 Task: Add parteek.ku2001@gmail.com as Team Member of Scrum Project Project0000000084 in Jira. Add vinnyoffice2@gmail.com as Team Member of Scrum Project Project0000000084 in Jira. Assign mailaustralia7@gmail.com as Project Lead of Scrum Project Project0000000083 in Jira. Assign parteek.ku2001@gmail.com as Project Lead of Scrum Project Project0000000084 in Jira. Create Issue Issue0000000411 in Backlog  in Scrum Project Project0000000083 in Jira
Action: Mouse moved to (232, 67)
Screenshot: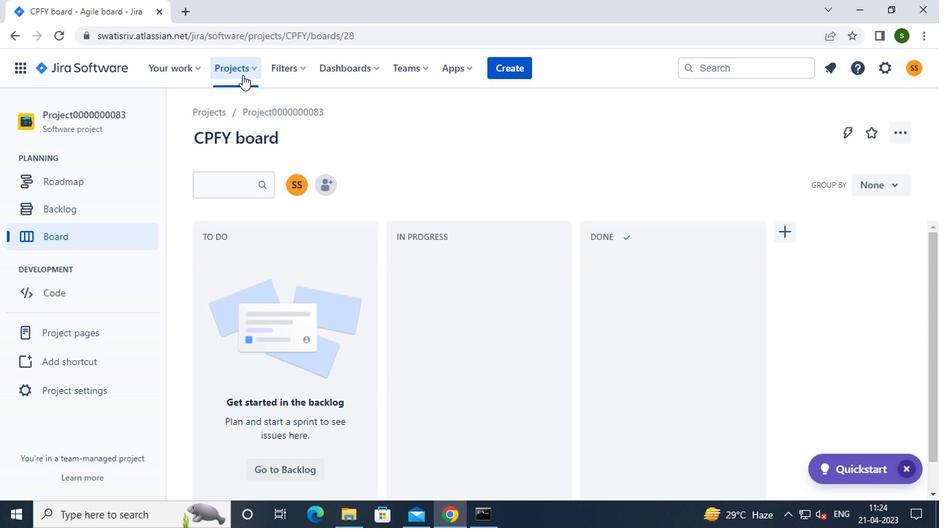 
Action: Mouse pressed left at (232, 67)
Screenshot: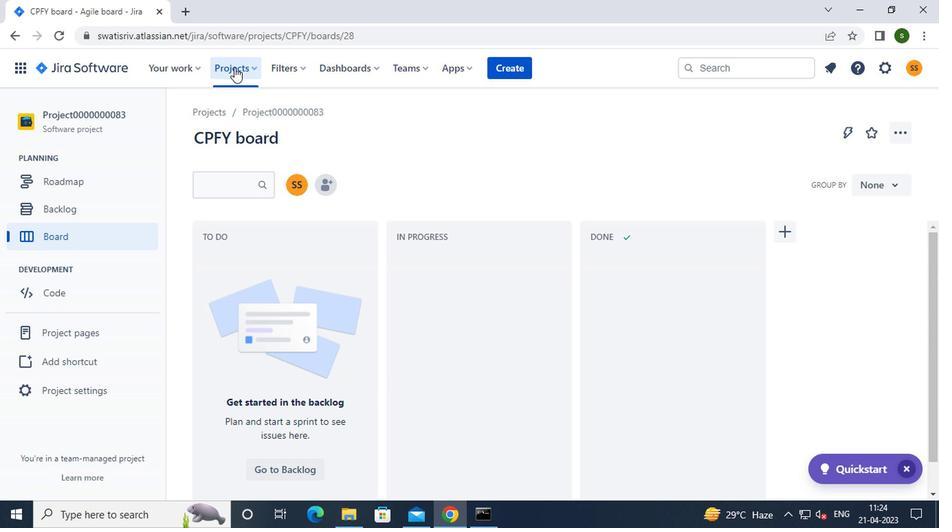 
Action: Mouse moved to (299, 170)
Screenshot: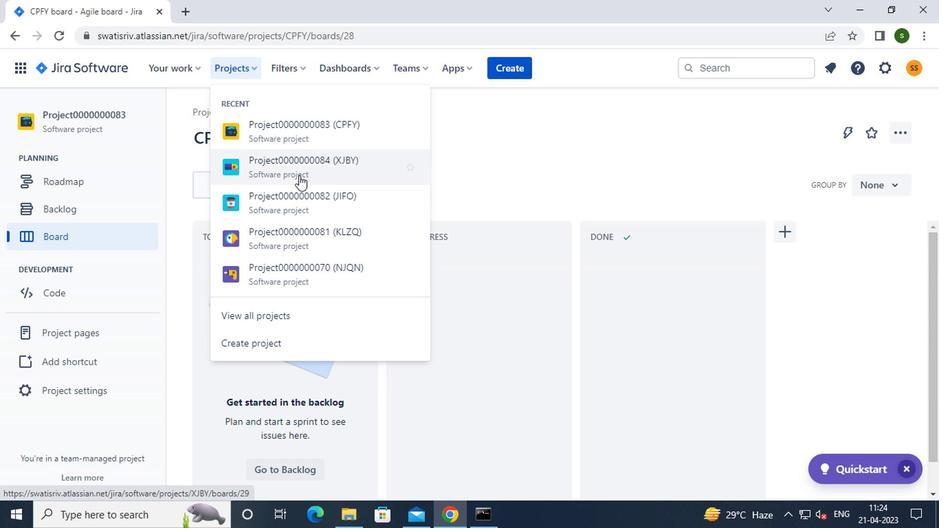 
Action: Mouse pressed left at (299, 170)
Screenshot: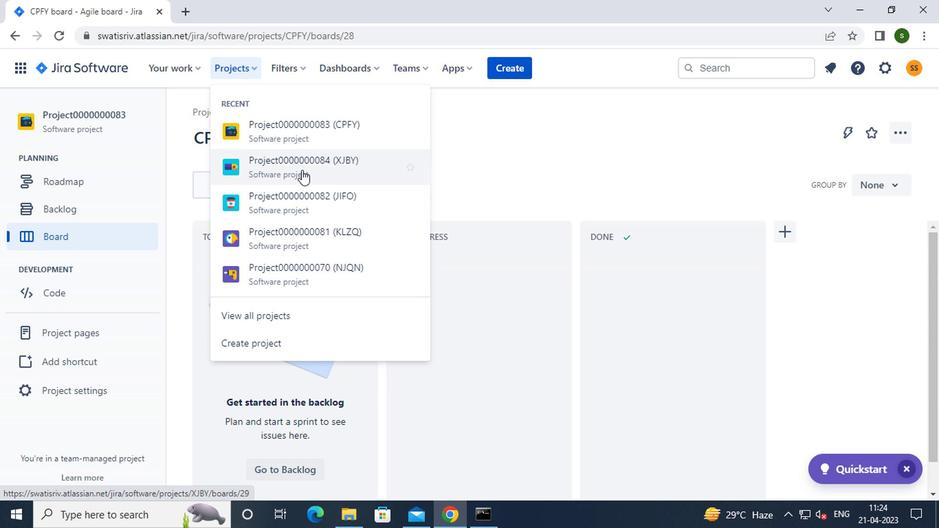 
Action: Mouse moved to (325, 182)
Screenshot: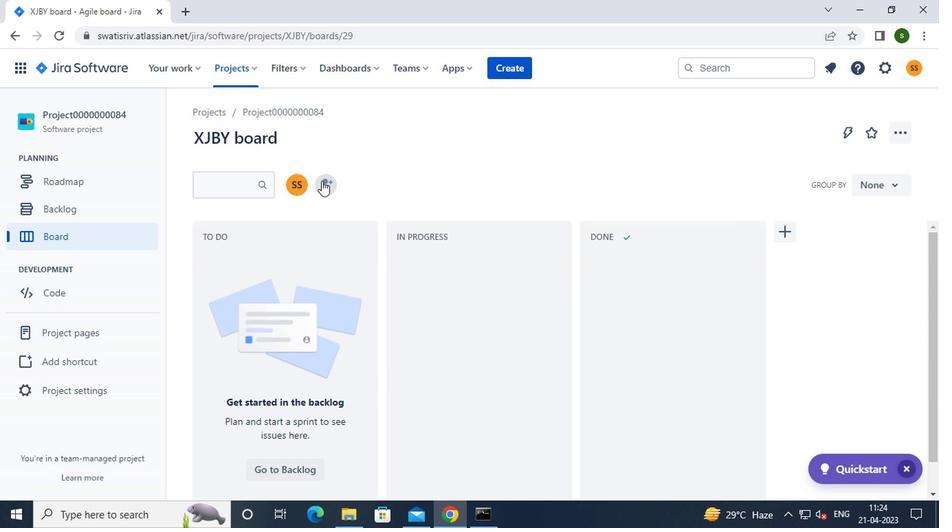 
Action: Mouse pressed left at (325, 182)
Screenshot: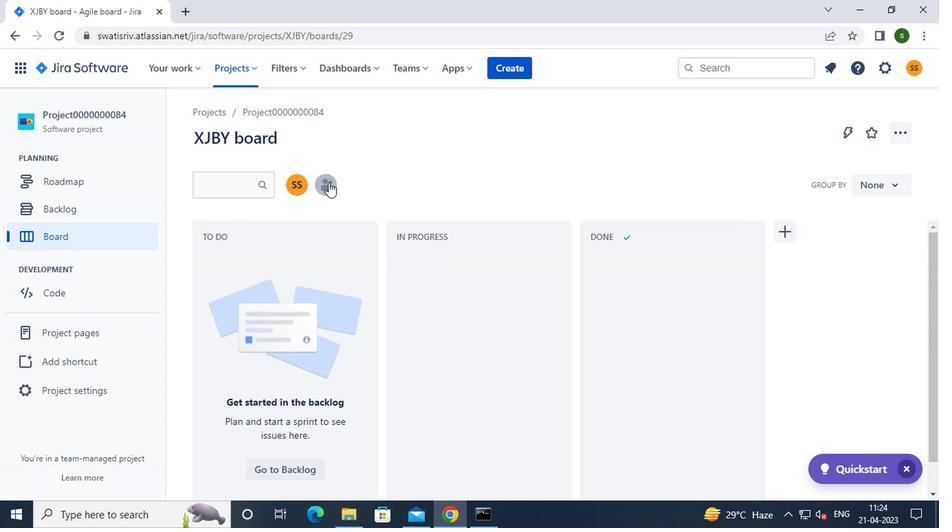 
Action: Mouse moved to (388, 161)
Screenshot: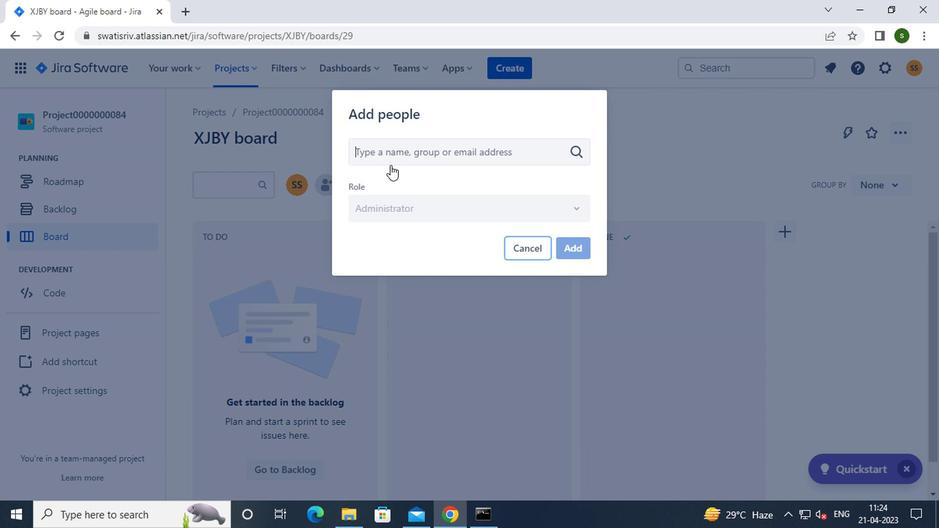 
Action: Key pressed p
Screenshot: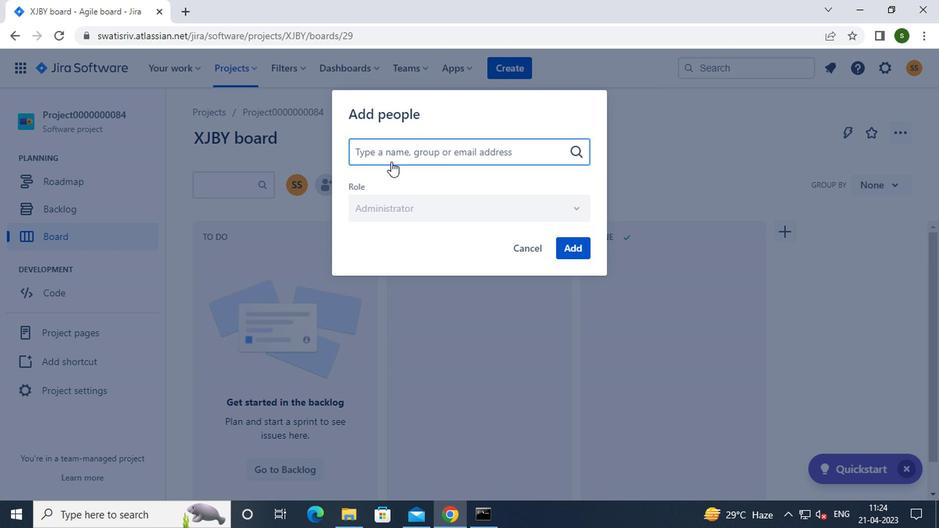 
Action: Mouse moved to (407, 189)
Screenshot: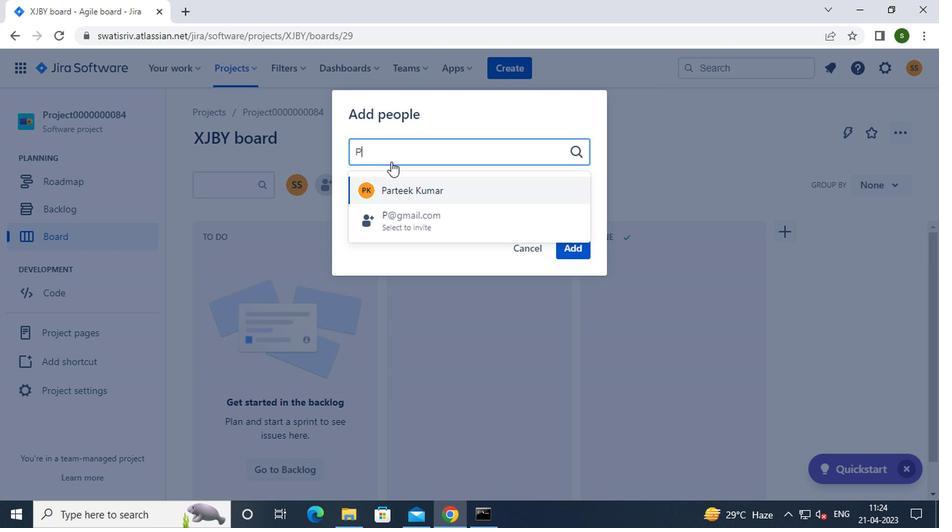 
Action: Mouse pressed left at (407, 189)
Screenshot: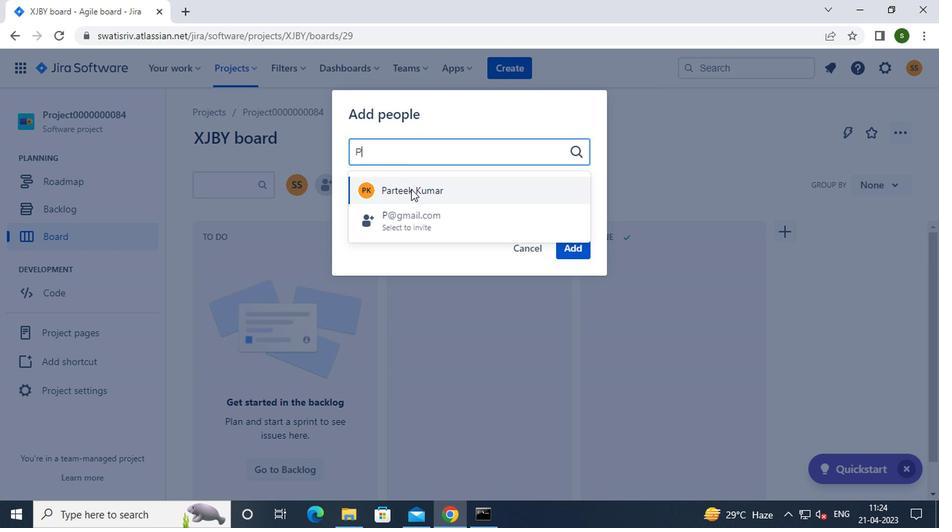 
Action: Mouse moved to (571, 249)
Screenshot: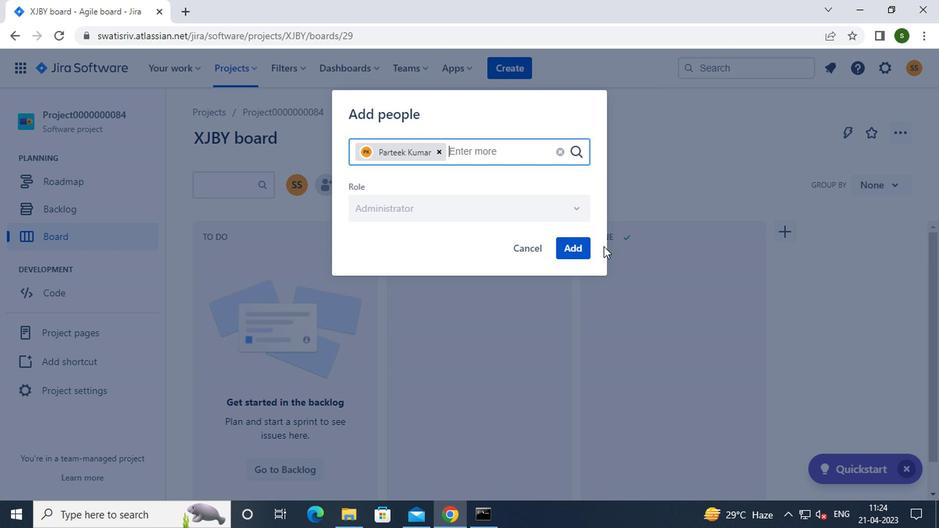 
Action: Mouse pressed left at (571, 249)
Screenshot: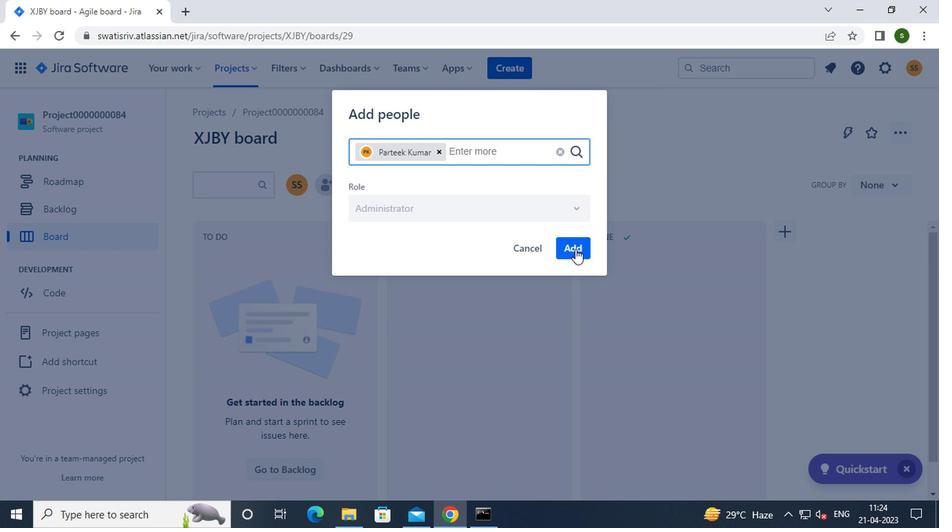 
Action: Mouse moved to (321, 177)
Screenshot: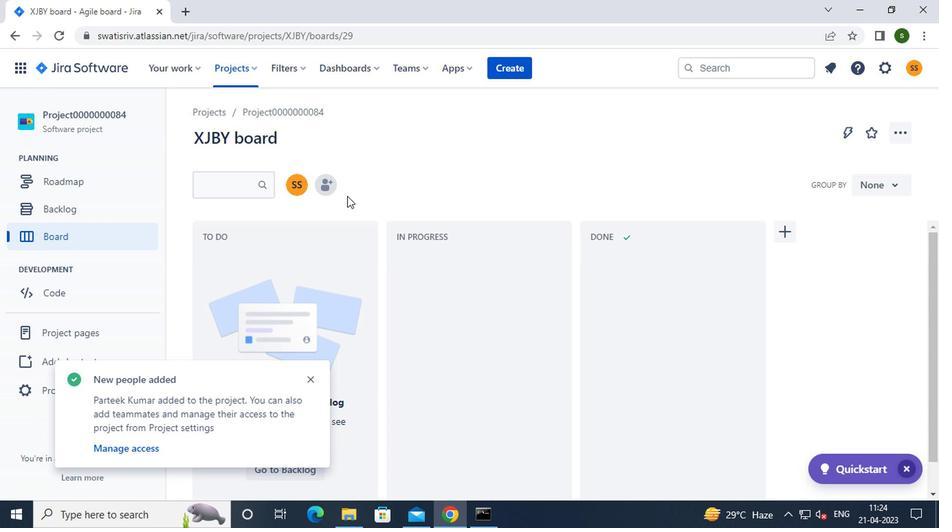 
Action: Mouse pressed left at (321, 177)
Screenshot: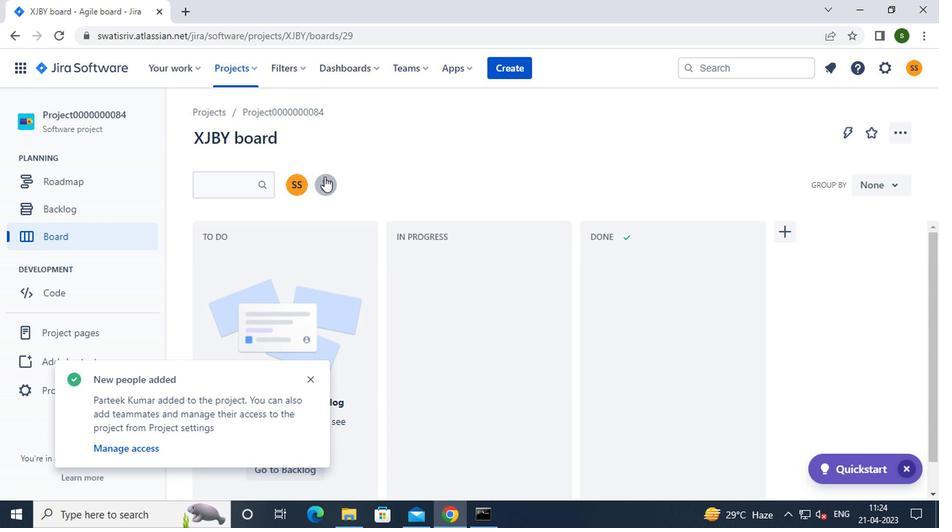 
Action: Mouse moved to (424, 156)
Screenshot: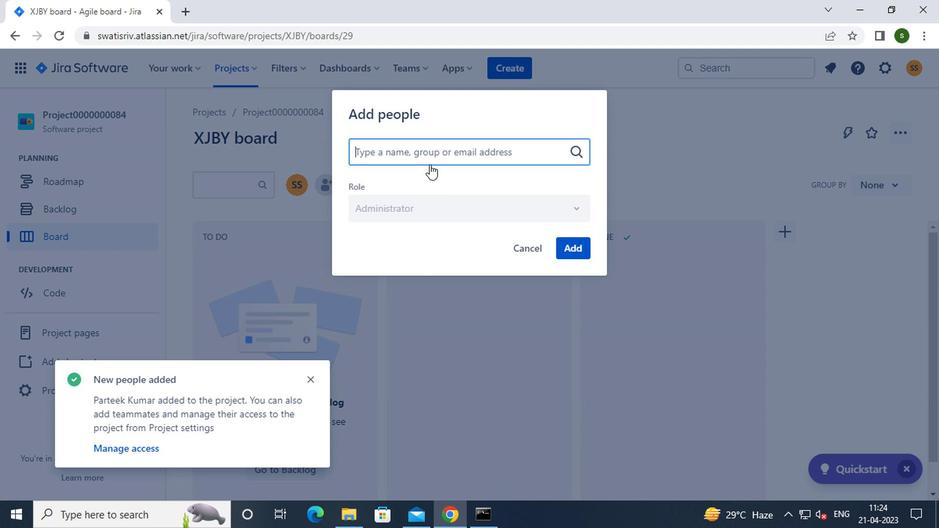 
Action: Key pressed v
Screenshot: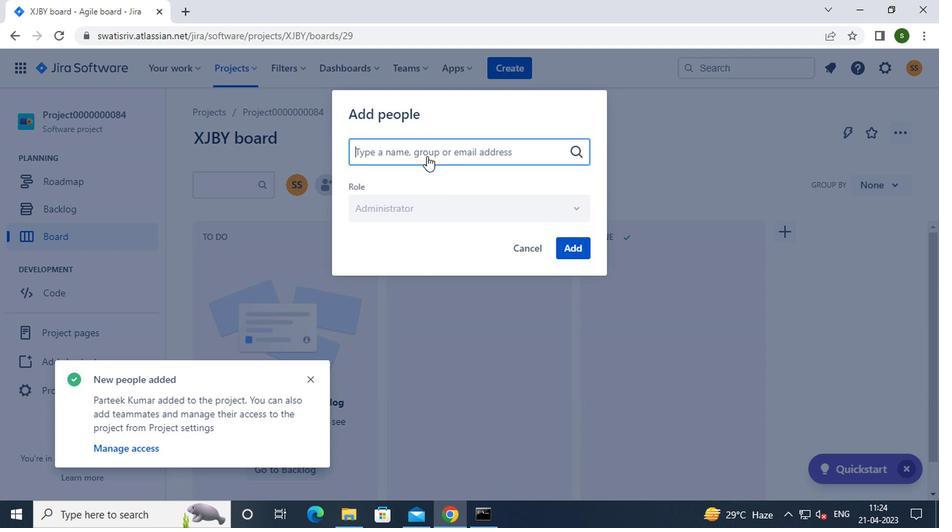
Action: Mouse moved to (429, 247)
Screenshot: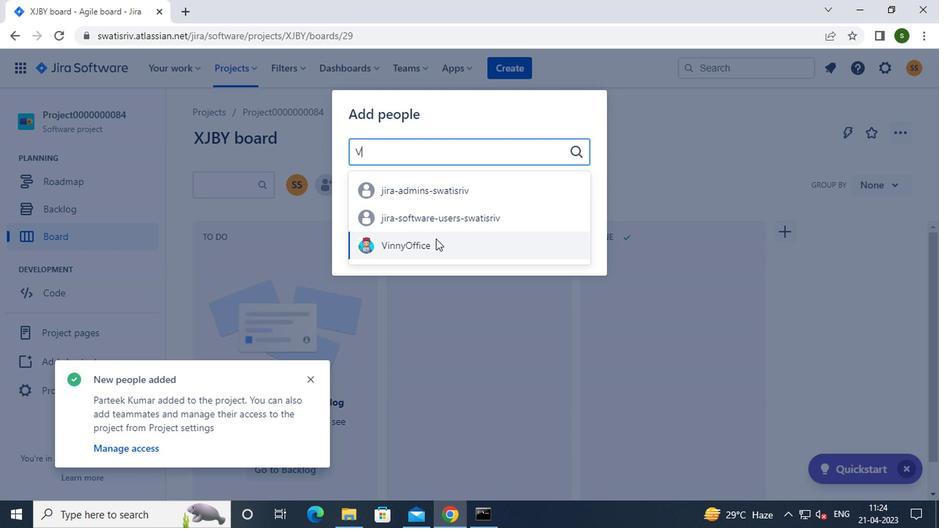 
Action: Mouse pressed left at (429, 247)
Screenshot: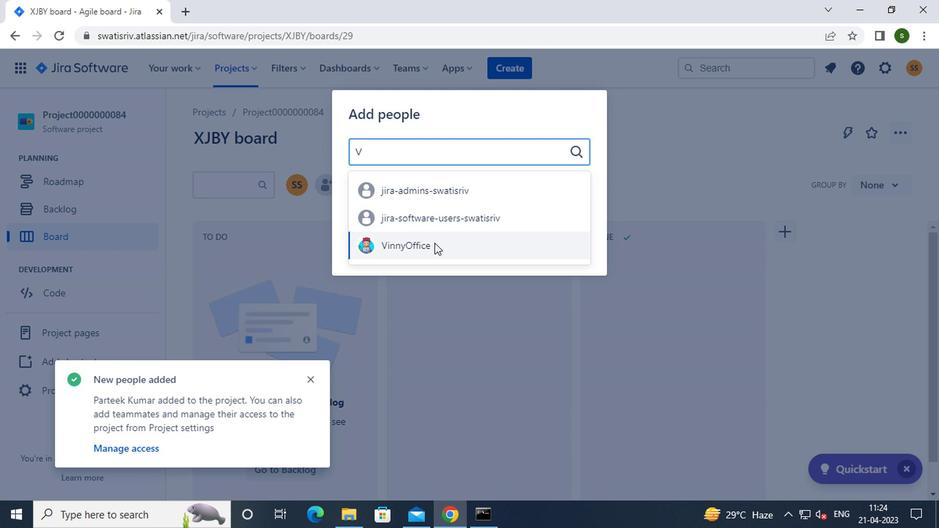 
Action: Mouse moved to (573, 252)
Screenshot: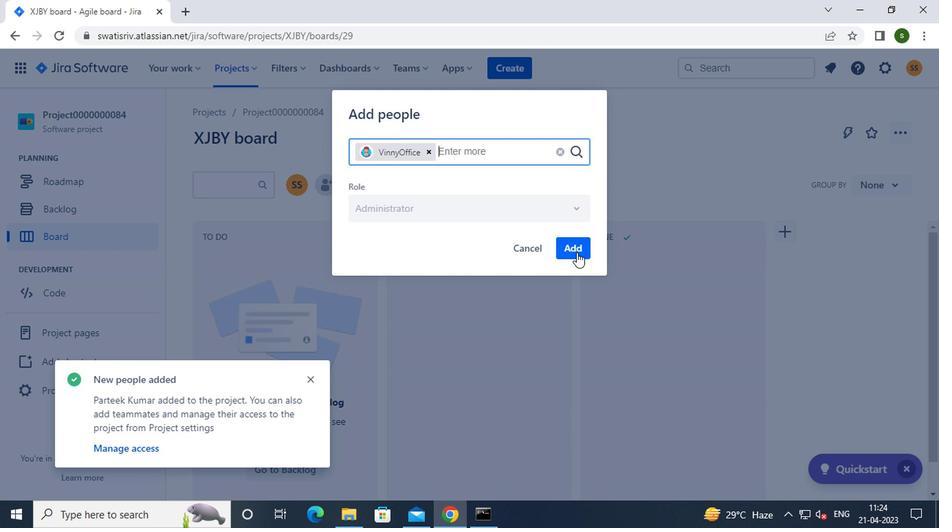 
Action: Mouse pressed left at (573, 252)
Screenshot: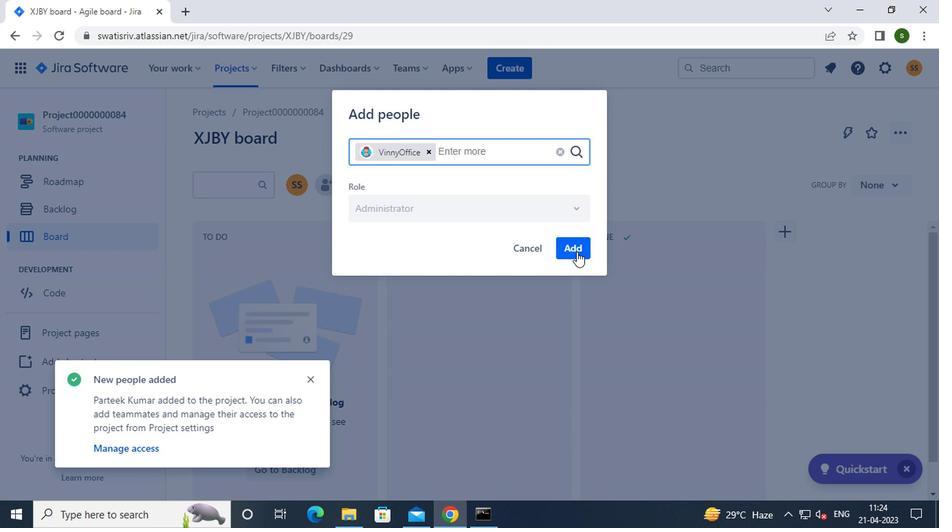 
Action: Mouse moved to (235, 66)
Screenshot: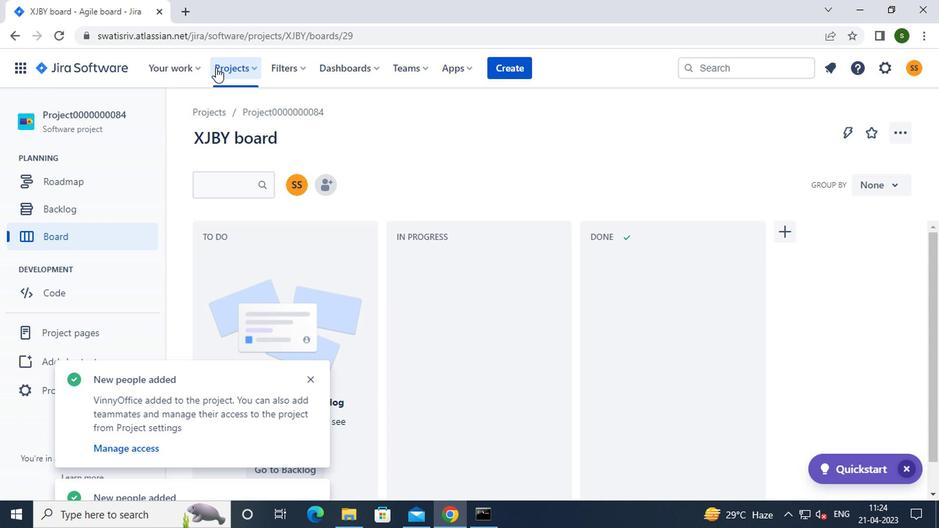 
Action: Mouse pressed left at (235, 66)
Screenshot: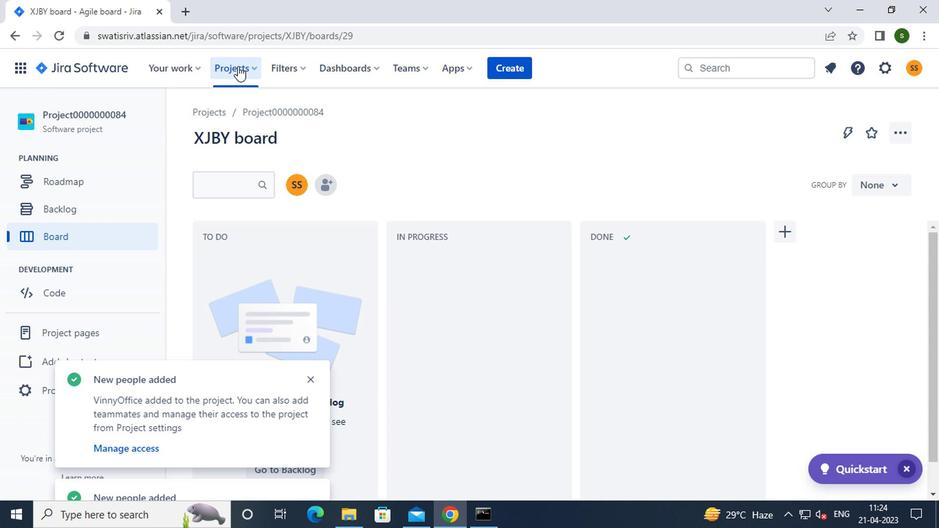 
Action: Mouse moved to (292, 155)
Screenshot: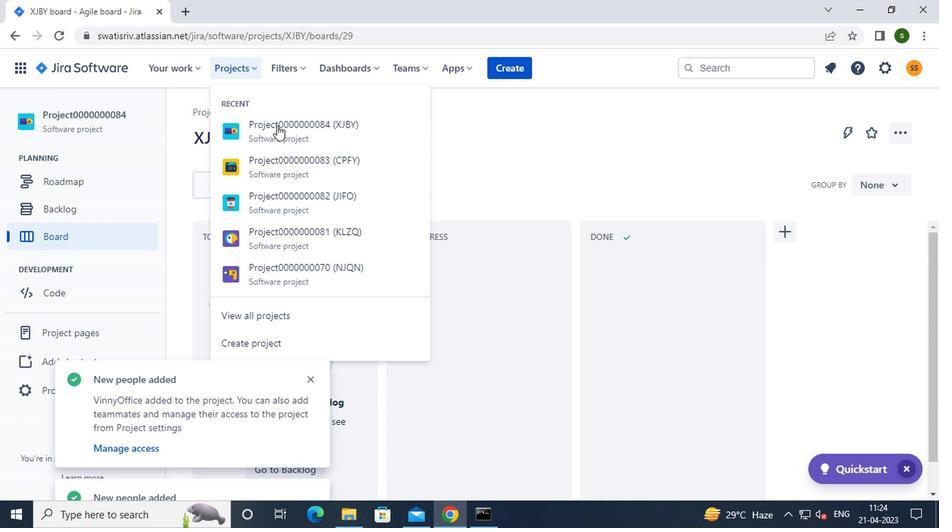 
Action: Mouse pressed left at (292, 155)
Screenshot: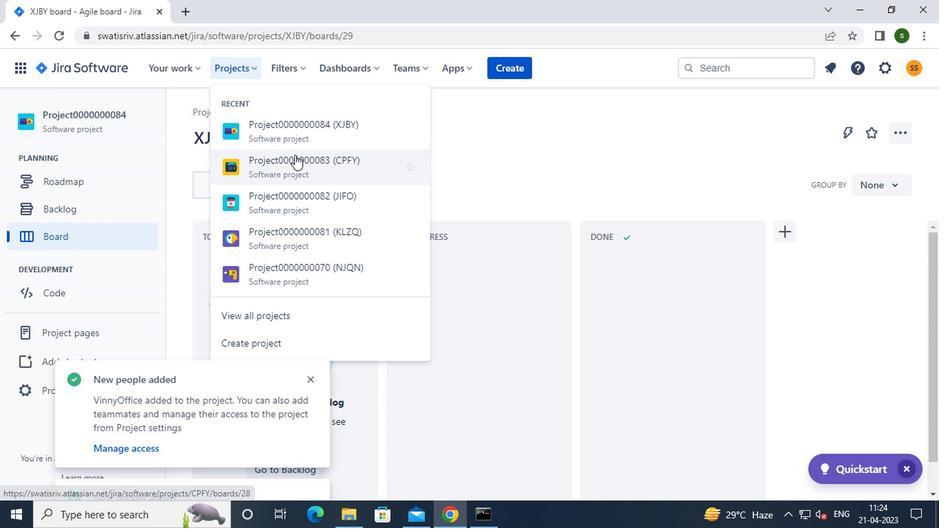 
Action: Mouse moved to (307, 376)
Screenshot: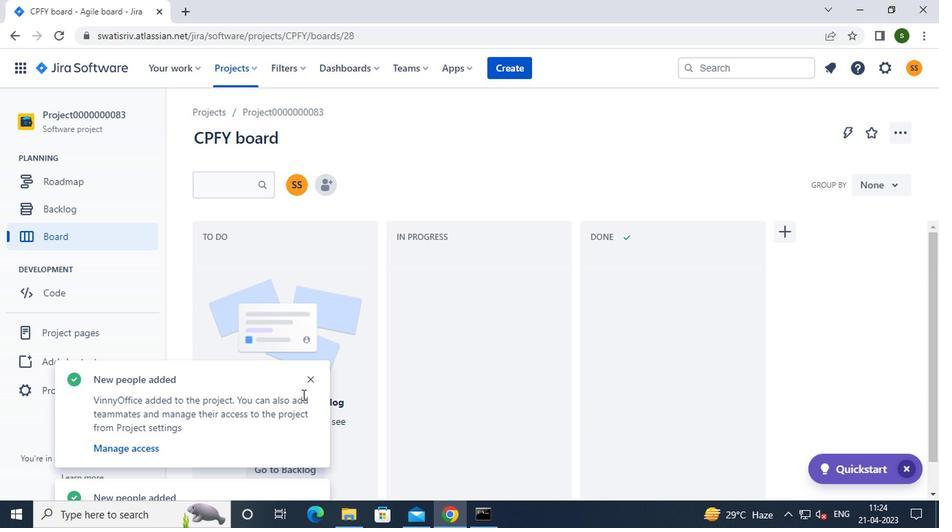 
Action: Mouse pressed left at (307, 376)
Screenshot: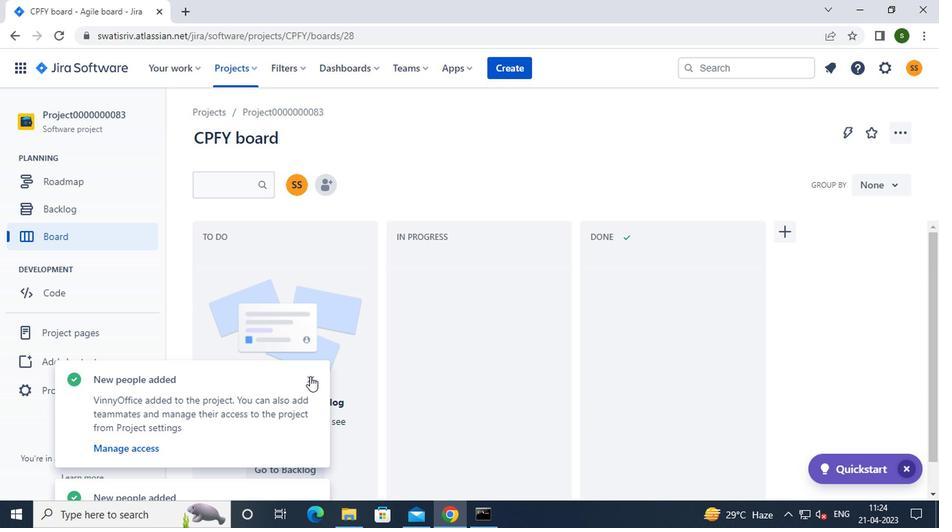 
Action: Mouse pressed left at (307, 376)
Screenshot: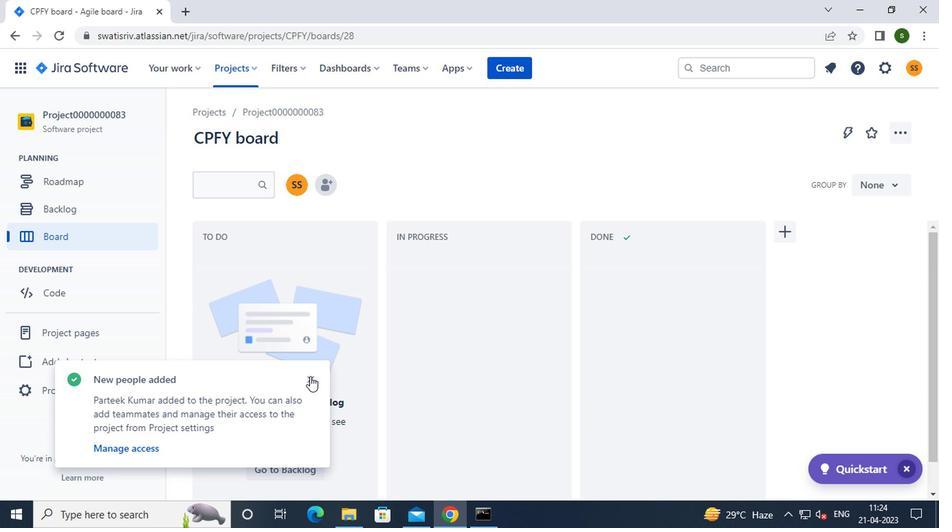 
Action: Mouse moved to (100, 387)
Screenshot: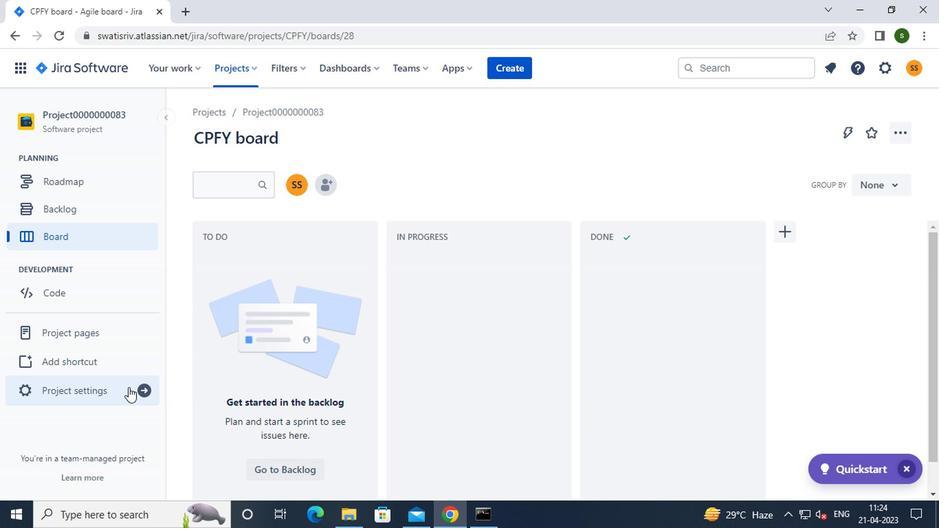 
Action: Mouse pressed left at (100, 387)
Screenshot: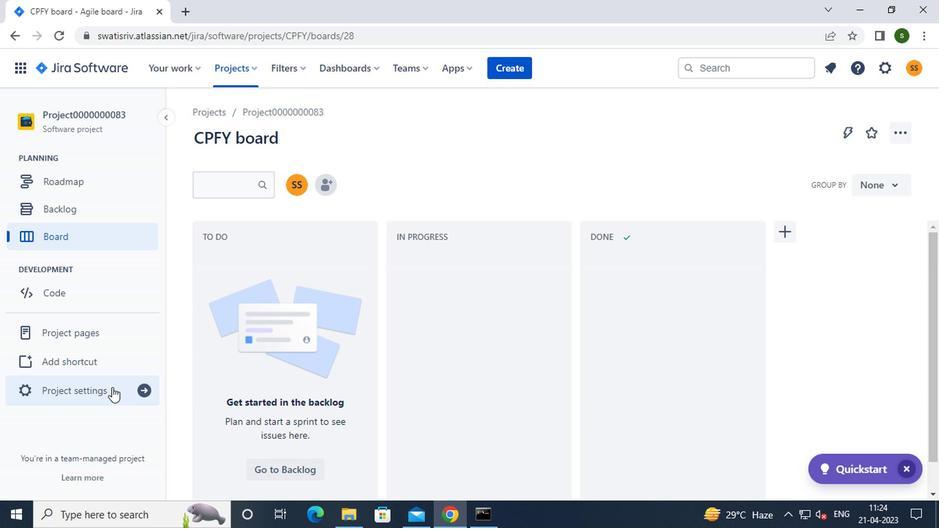 
Action: Mouse moved to (403, 389)
Screenshot: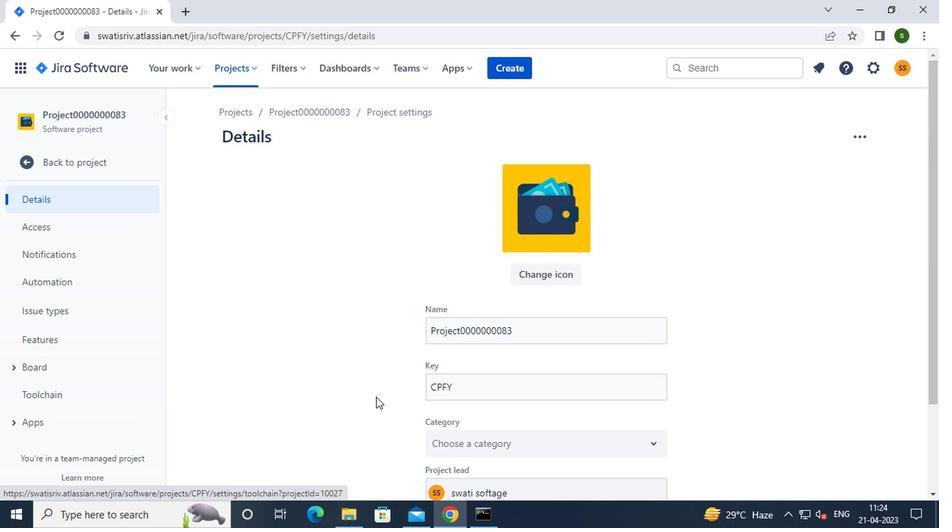 
Action: Mouse scrolled (403, 388) with delta (0, 0)
Screenshot: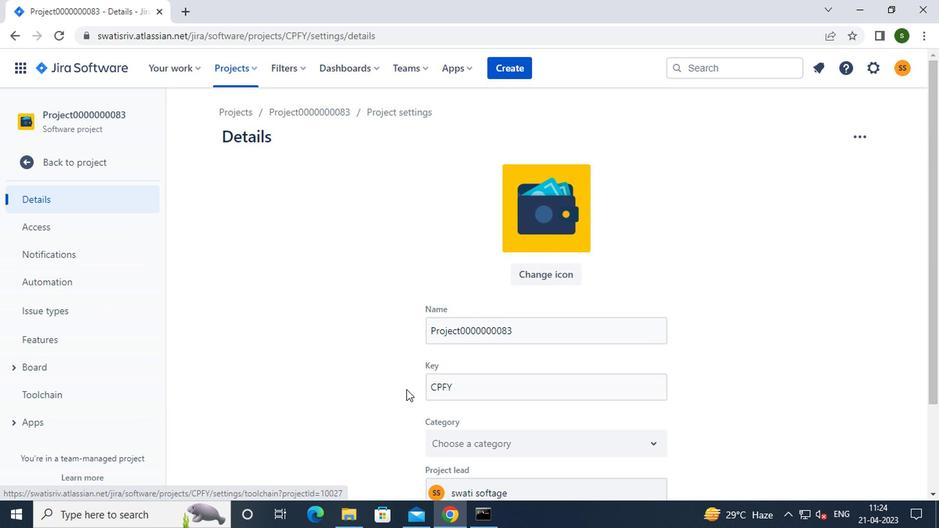 
Action: Mouse scrolled (403, 388) with delta (0, 0)
Screenshot: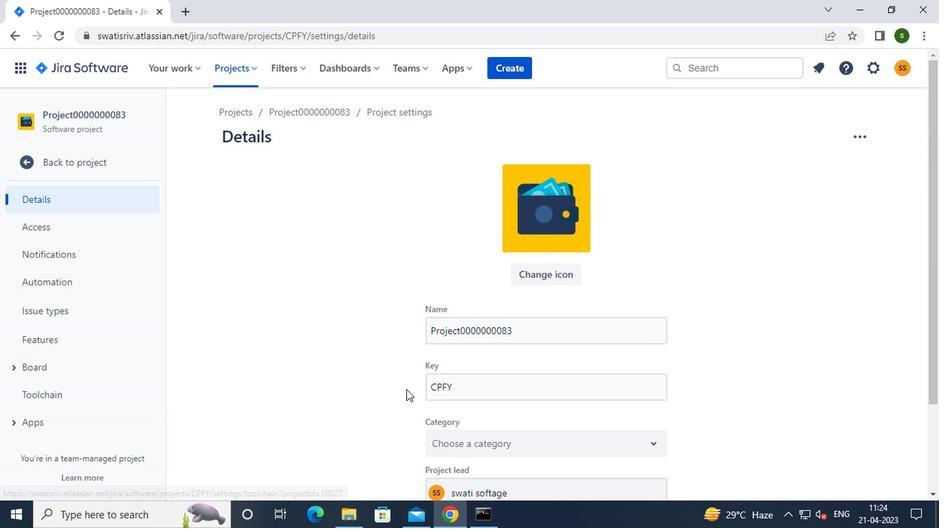 
Action: Mouse moved to (533, 383)
Screenshot: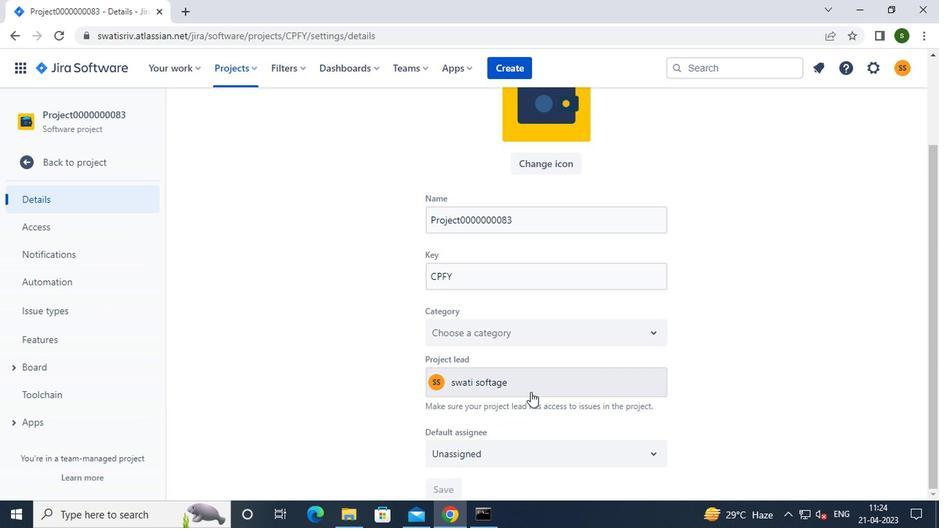 
Action: Mouse pressed left at (533, 383)
Screenshot: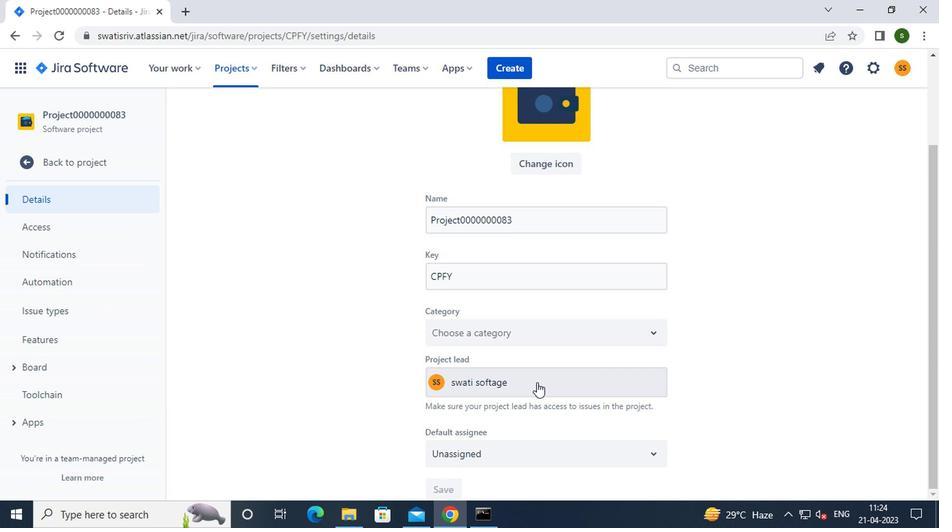 
Action: Mouse moved to (503, 215)
Screenshot: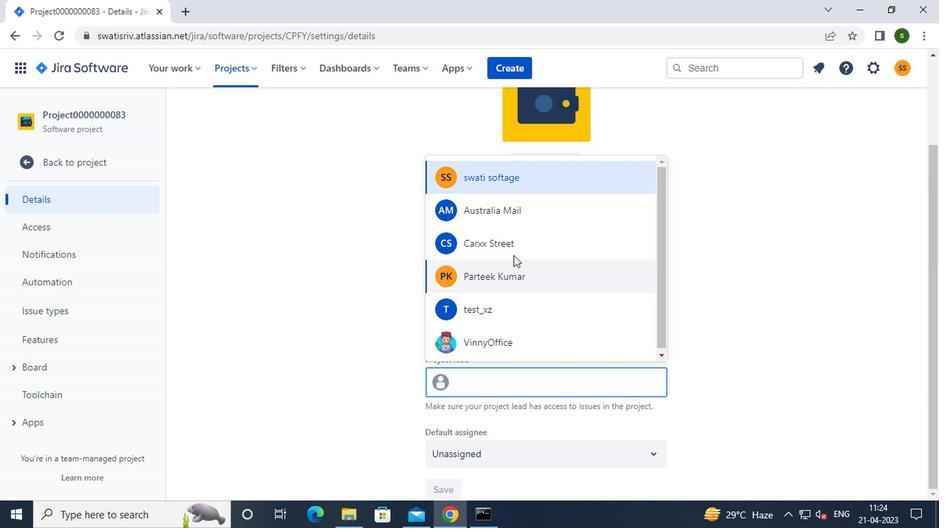 
Action: Mouse pressed left at (503, 215)
Screenshot: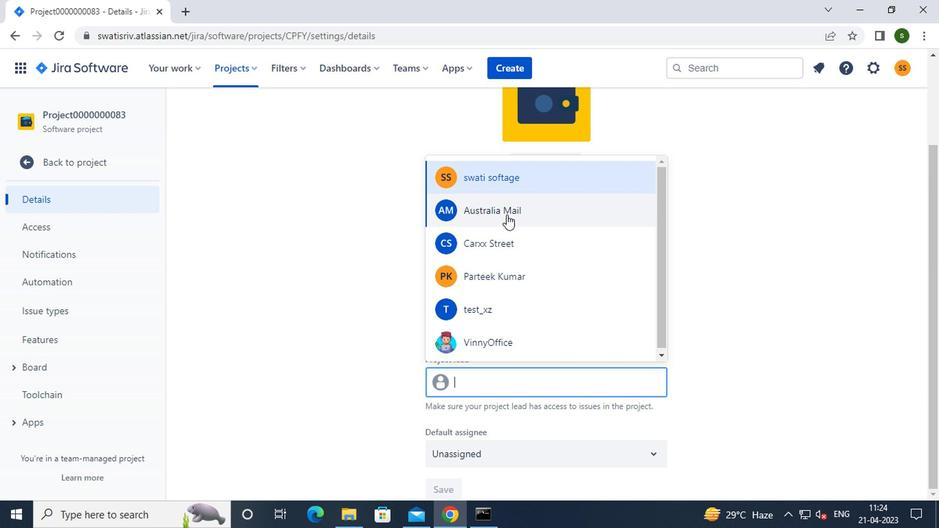 
Action: Mouse moved to (492, 344)
Screenshot: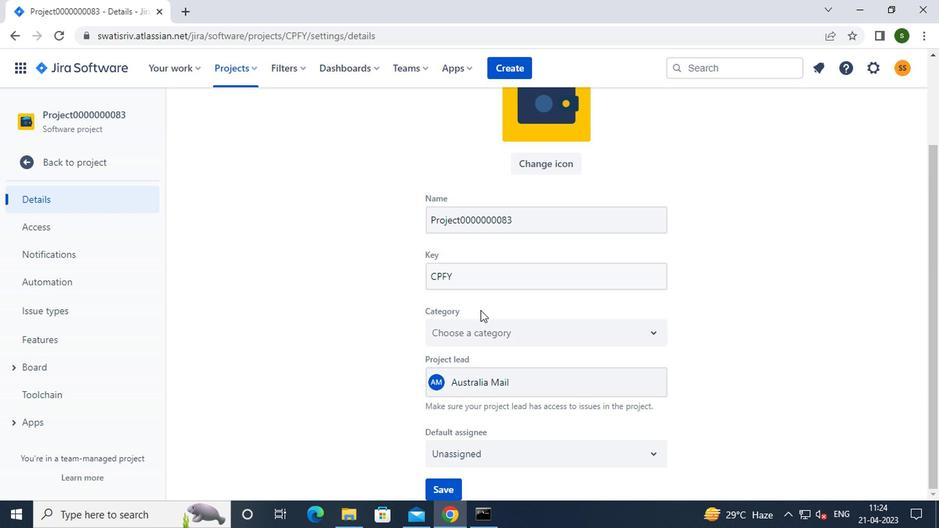 
Action: Mouse scrolled (492, 343) with delta (0, 0)
Screenshot: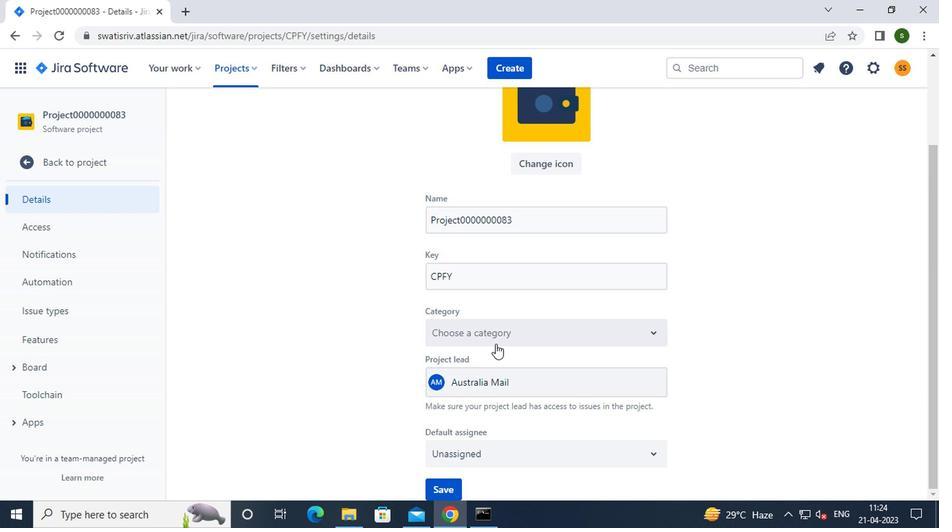 
Action: Mouse scrolled (492, 343) with delta (0, 0)
Screenshot: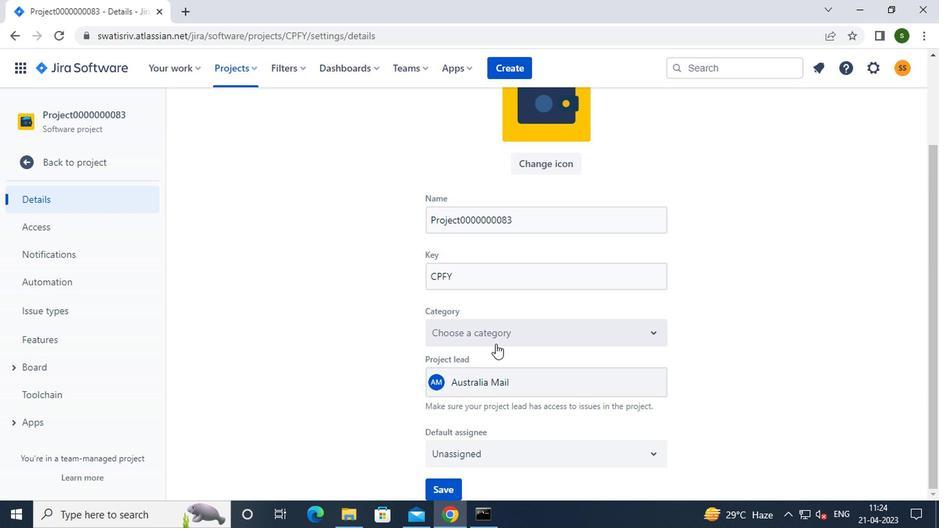 
Action: Mouse moved to (440, 481)
Screenshot: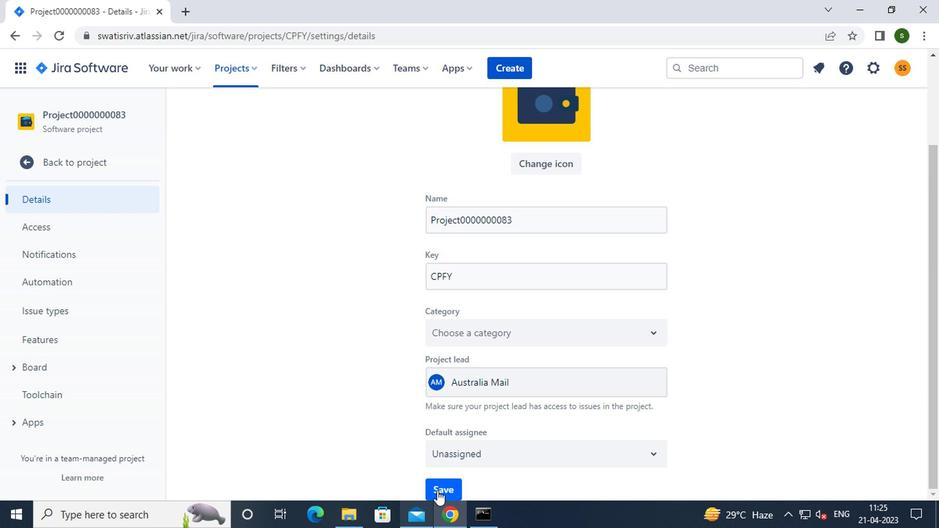 
Action: Mouse pressed left at (440, 481)
Screenshot: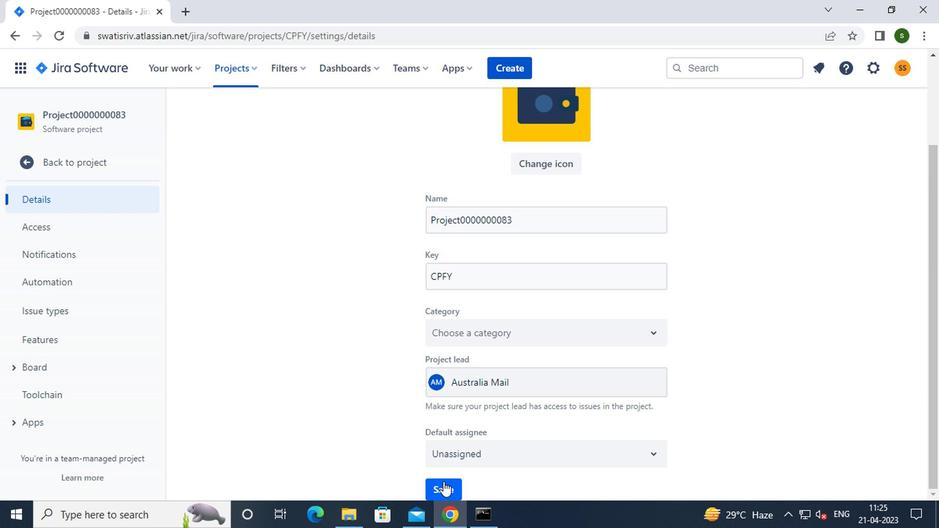 
Action: Mouse moved to (250, 73)
Screenshot: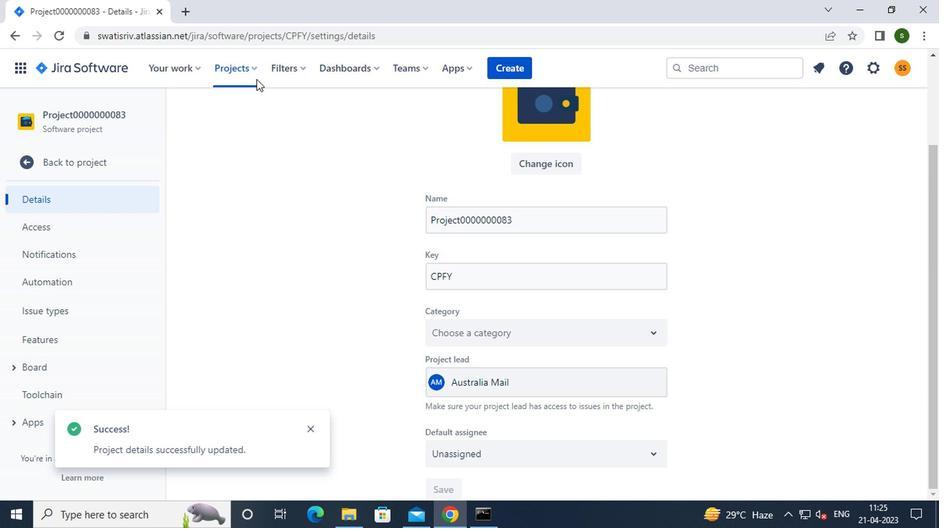 
Action: Mouse pressed left at (250, 73)
Screenshot: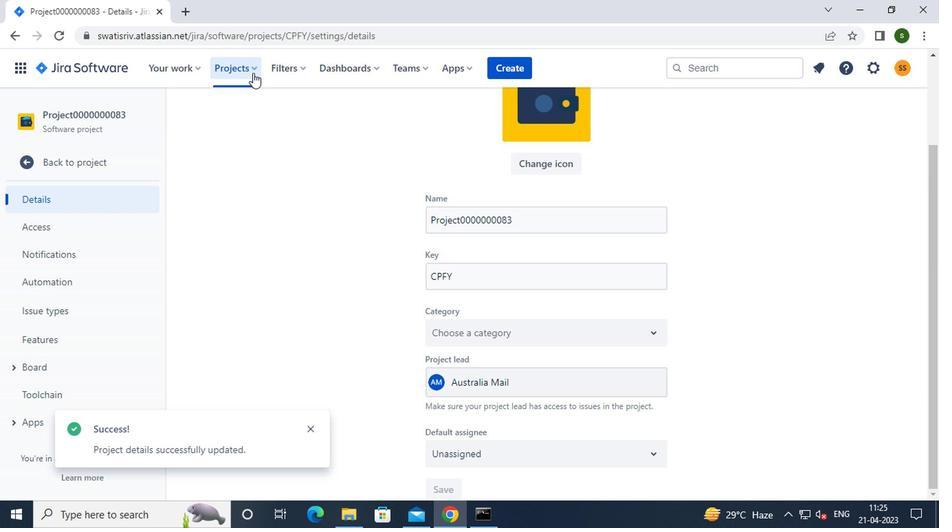 
Action: Mouse moved to (297, 166)
Screenshot: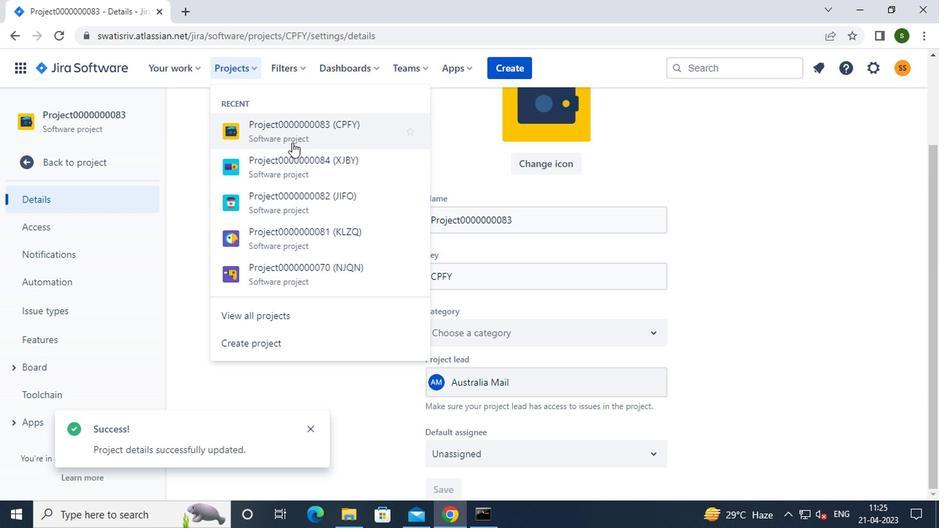 
Action: Mouse pressed left at (297, 166)
Screenshot: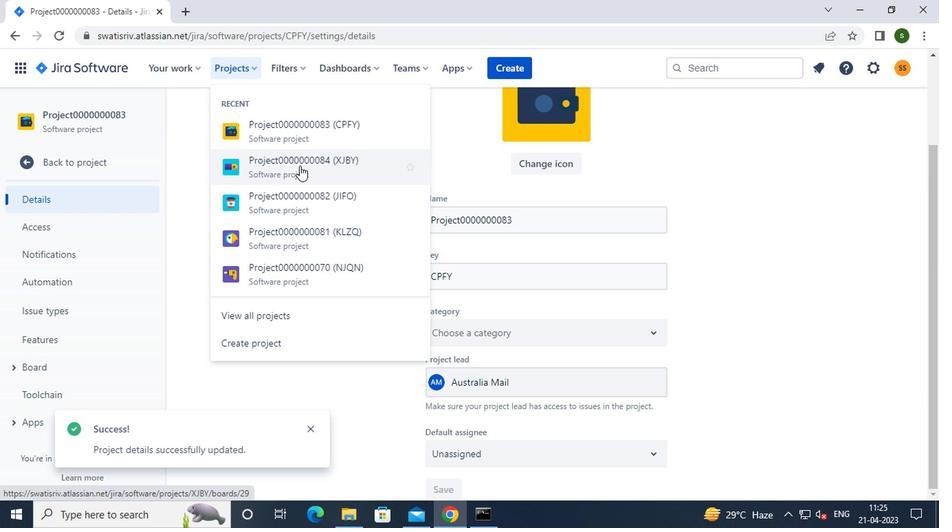 
Action: Mouse moved to (44, 391)
Screenshot: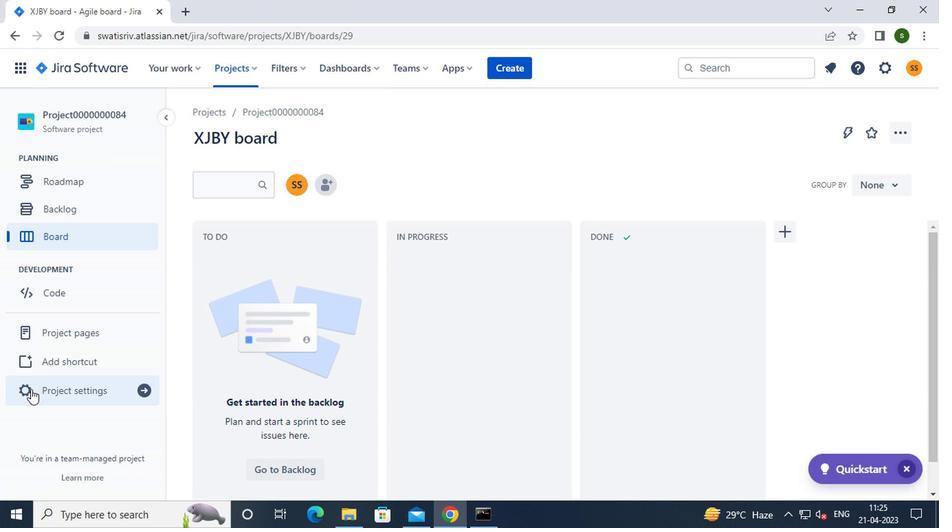 
Action: Mouse pressed left at (44, 391)
Screenshot: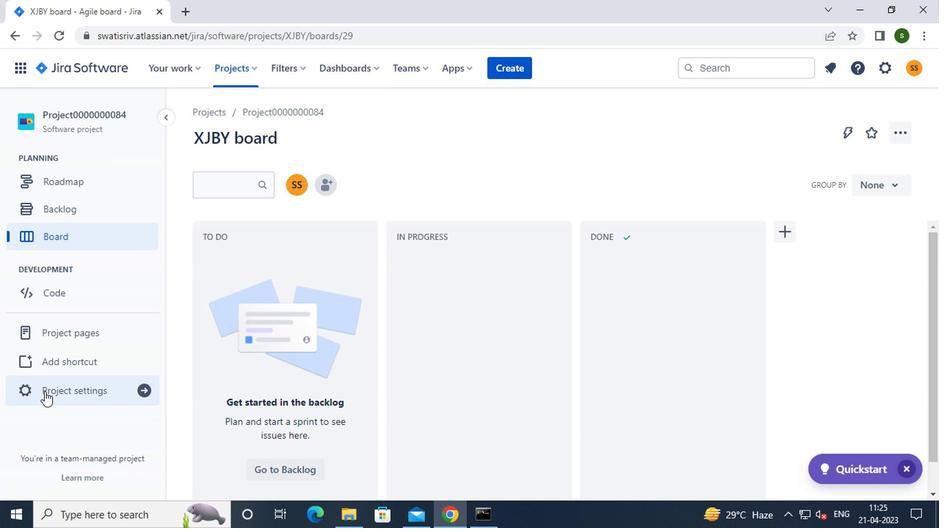 
Action: Mouse moved to (356, 347)
Screenshot: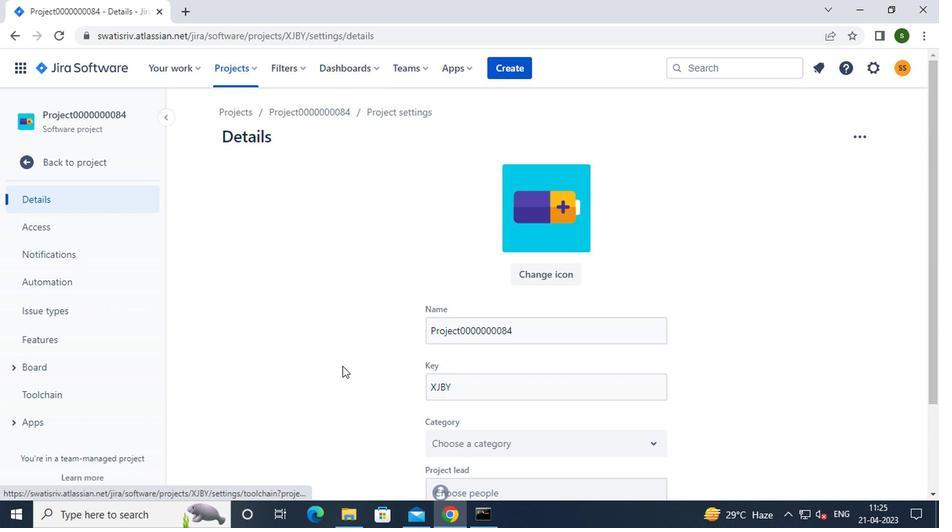 
Action: Mouse scrolled (356, 346) with delta (0, 0)
Screenshot: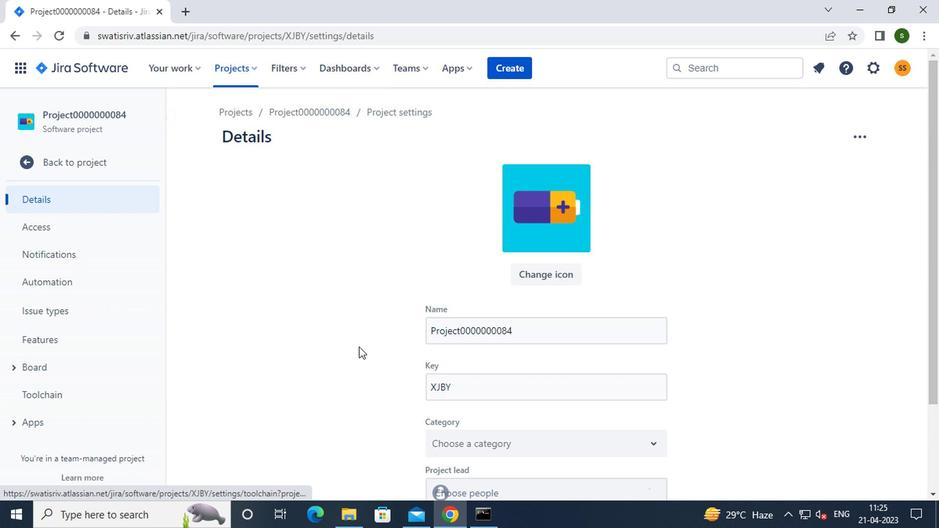 
Action: Mouse scrolled (356, 346) with delta (0, 0)
Screenshot: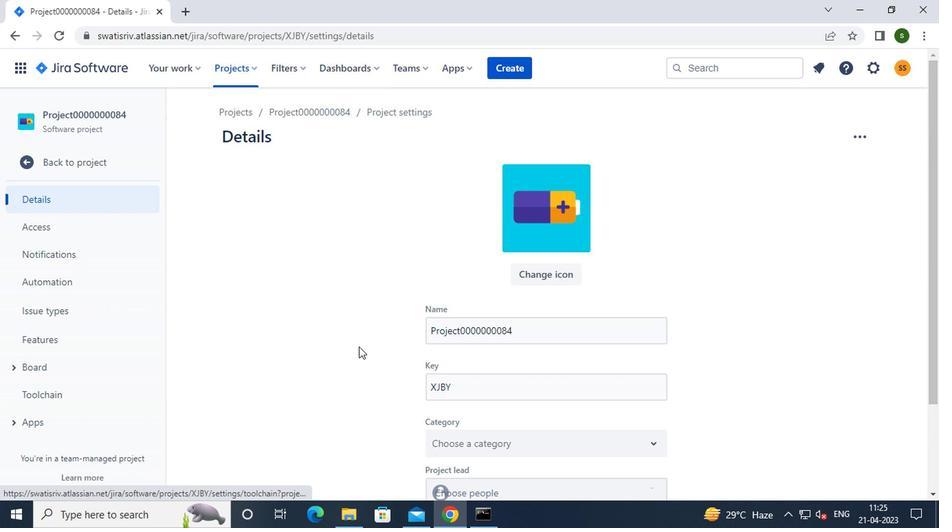 
Action: Mouse moved to (489, 374)
Screenshot: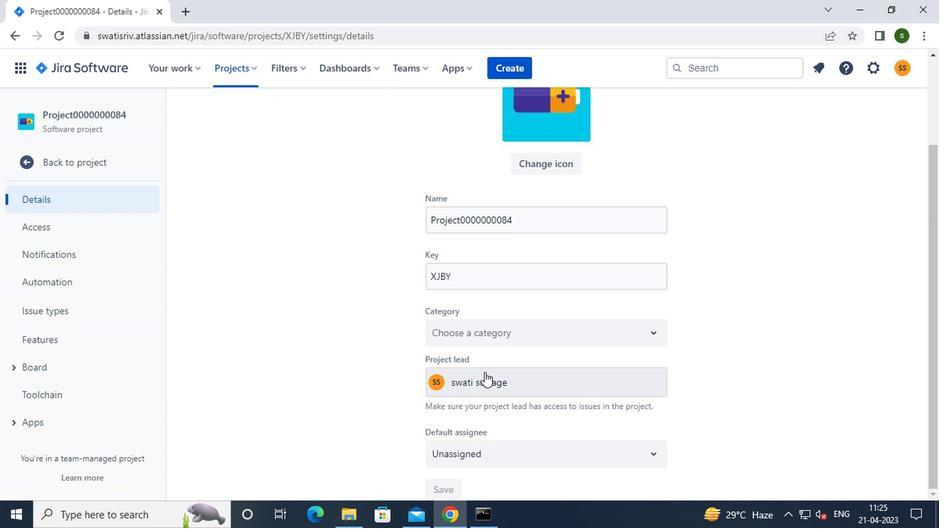 
Action: Mouse pressed left at (489, 374)
Screenshot: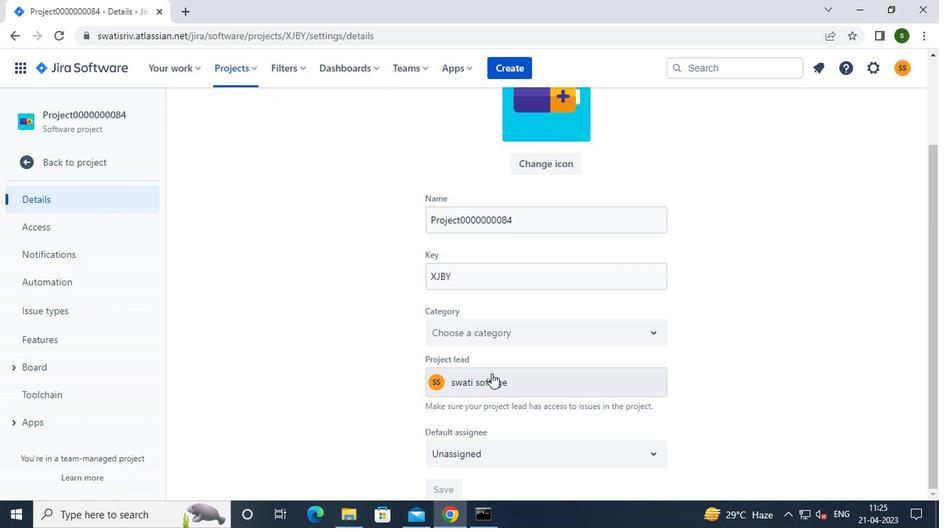 
Action: Mouse moved to (474, 272)
Screenshot: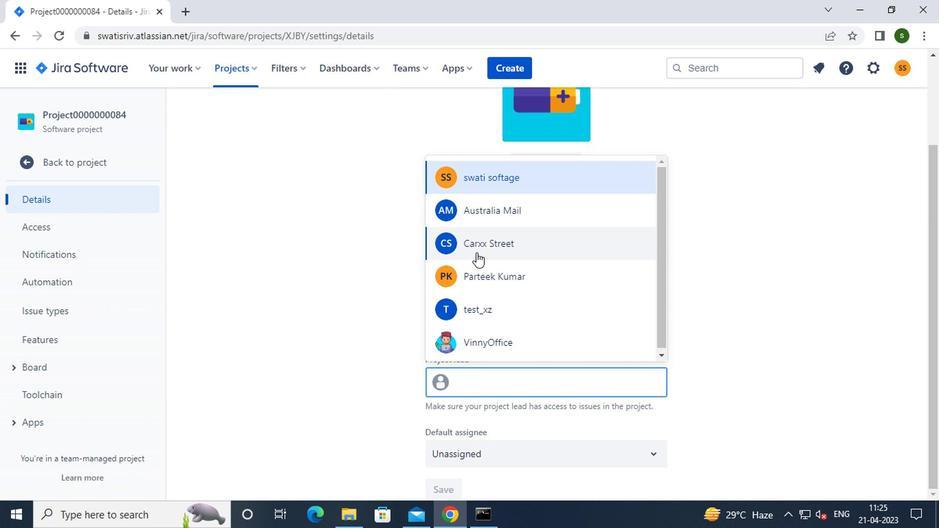 
Action: Mouse pressed left at (474, 272)
Screenshot: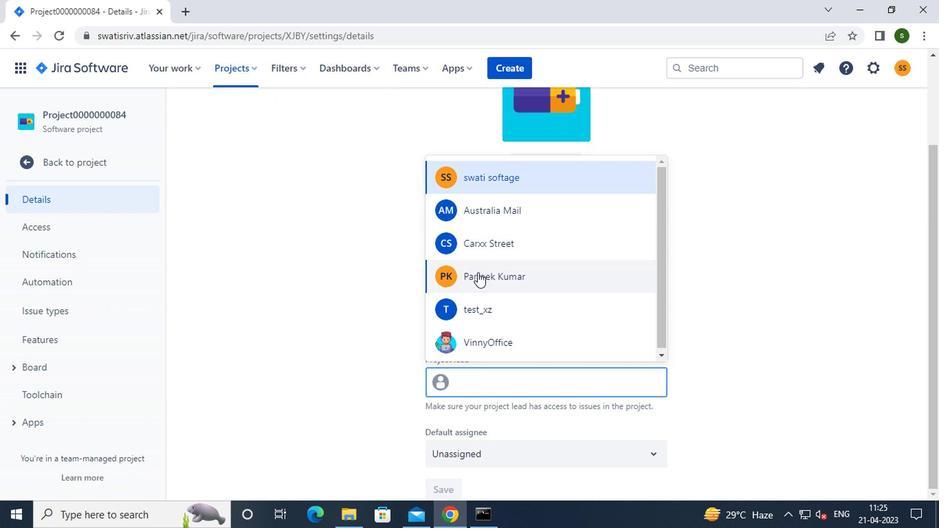 
Action: Mouse moved to (362, 314)
Screenshot: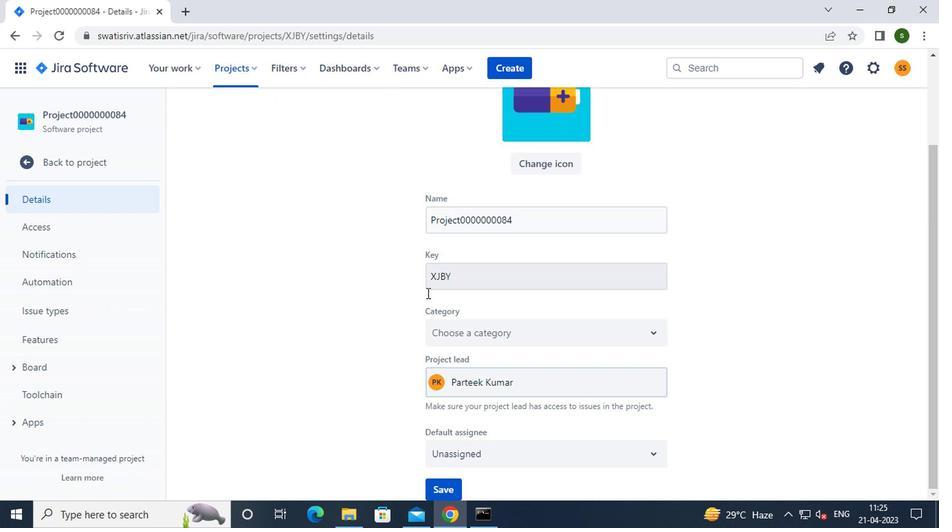 
Action: Mouse scrolled (362, 313) with delta (0, 0)
Screenshot: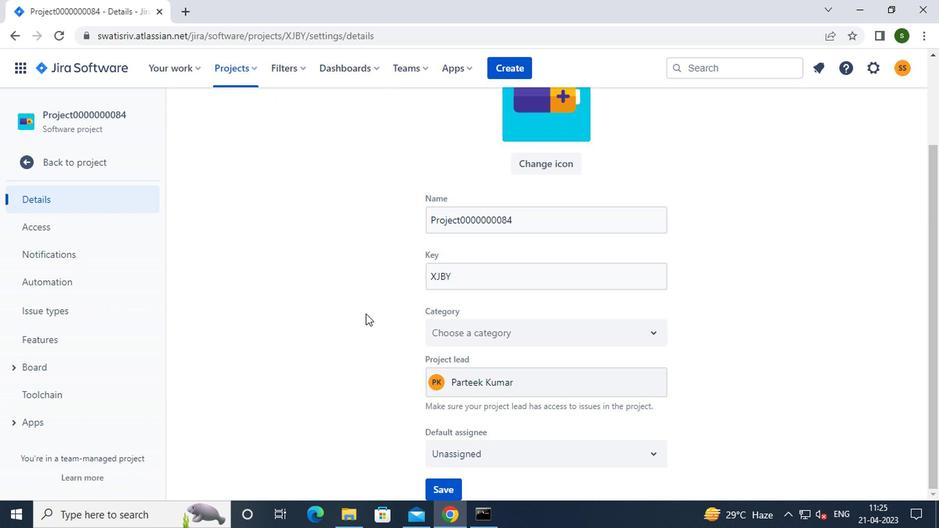 
Action: Mouse scrolled (362, 313) with delta (0, 0)
Screenshot: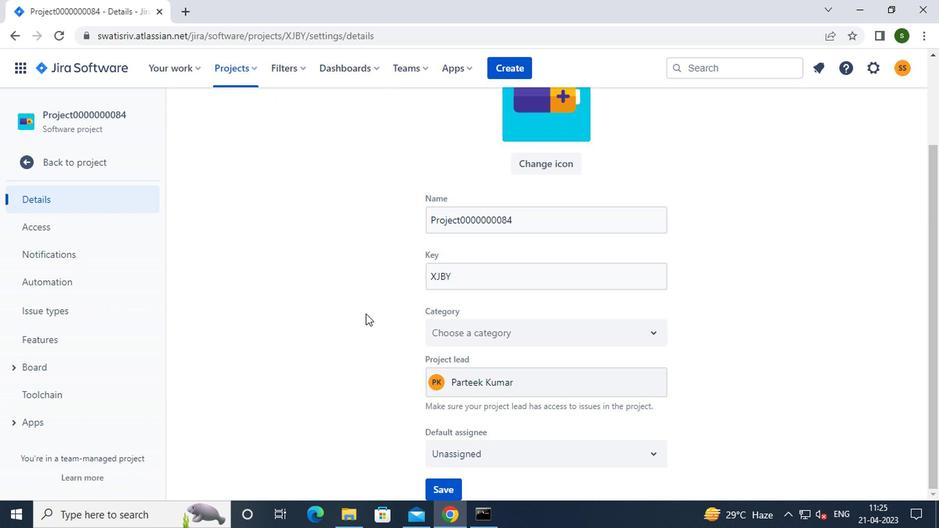 
Action: Mouse scrolled (362, 313) with delta (0, 0)
Screenshot: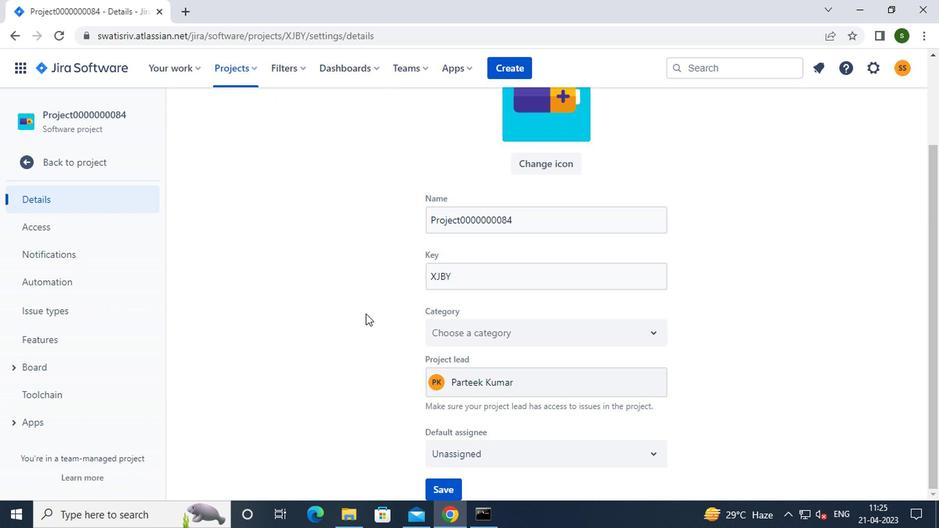 
Action: Mouse moved to (445, 484)
Screenshot: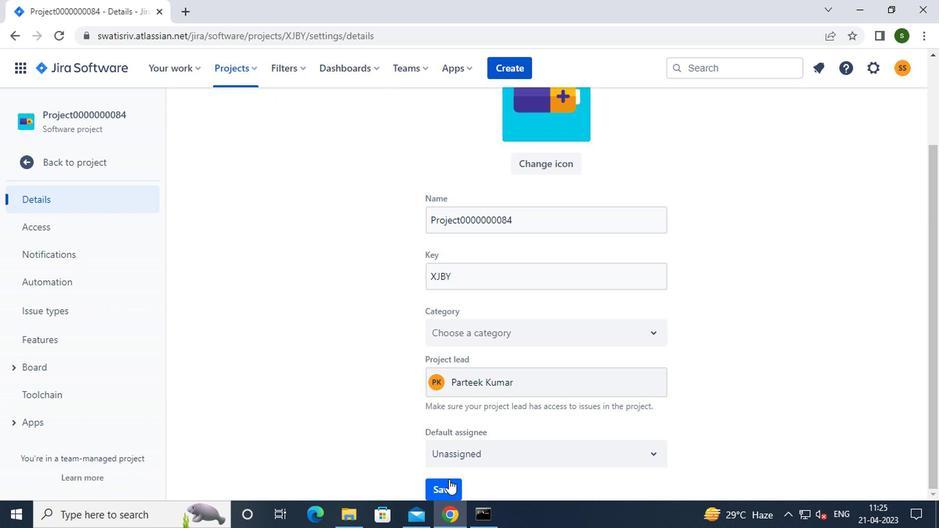 
Action: Mouse pressed left at (445, 484)
Screenshot: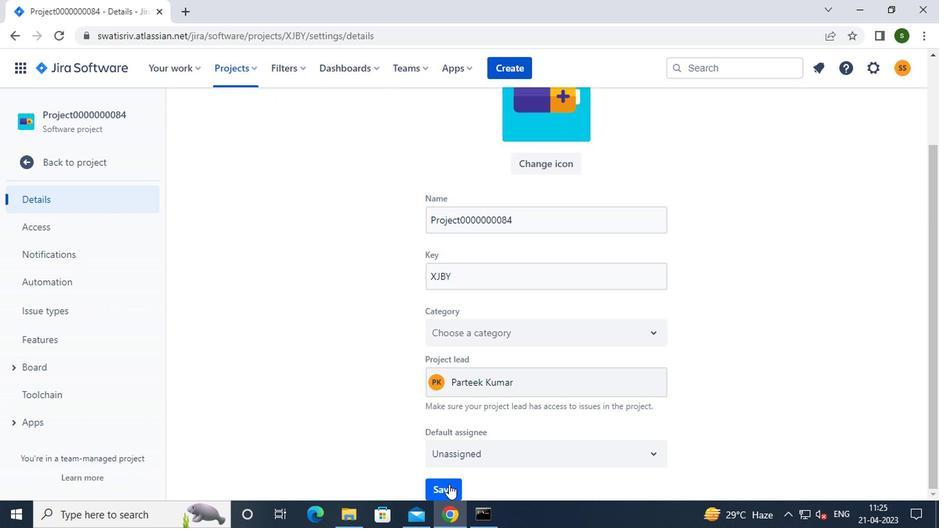 
Action: Mouse moved to (251, 72)
Screenshot: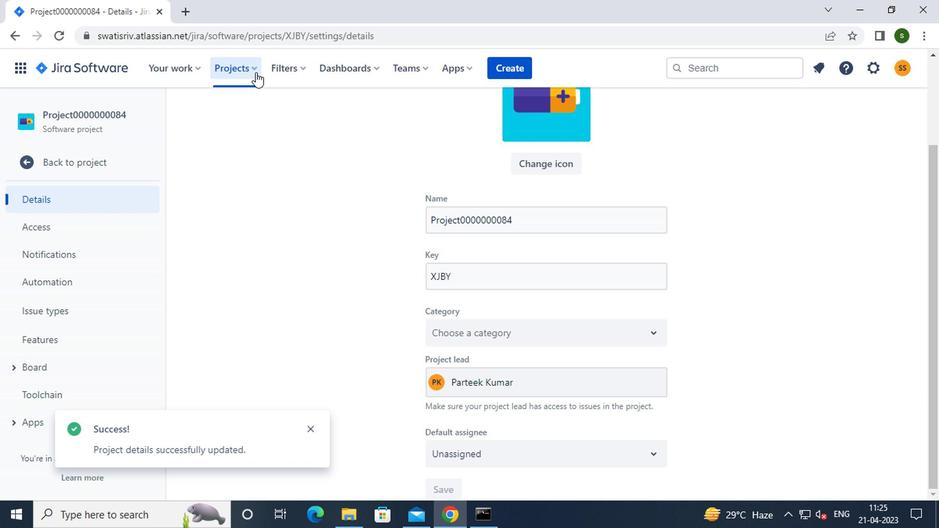 
Action: Mouse pressed left at (251, 72)
Screenshot: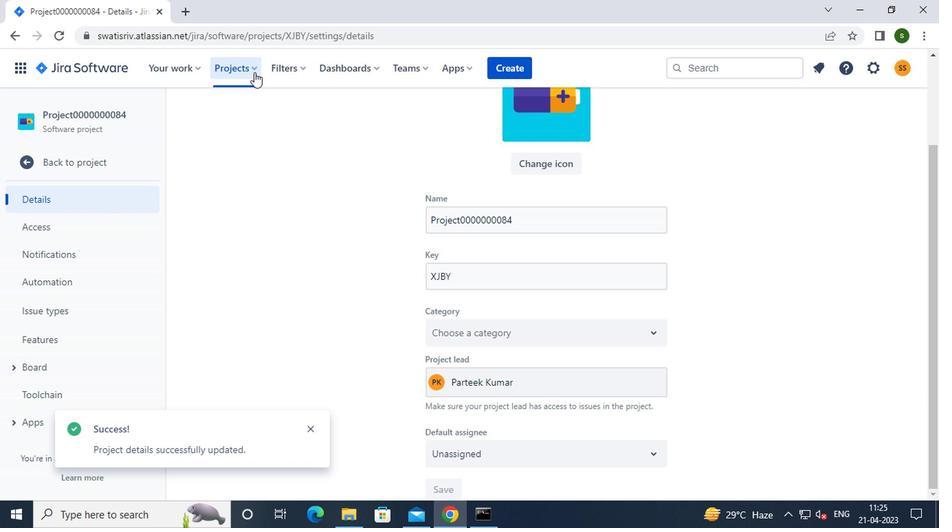 
Action: Mouse moved to (308, 167)
Screenshot: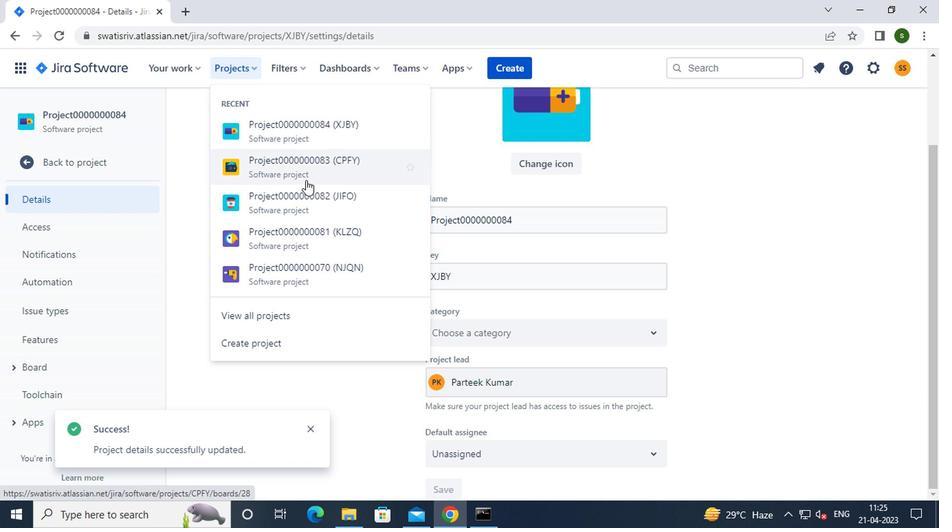 
Action: Mouse pressed left at (308, 167)
Screenshot: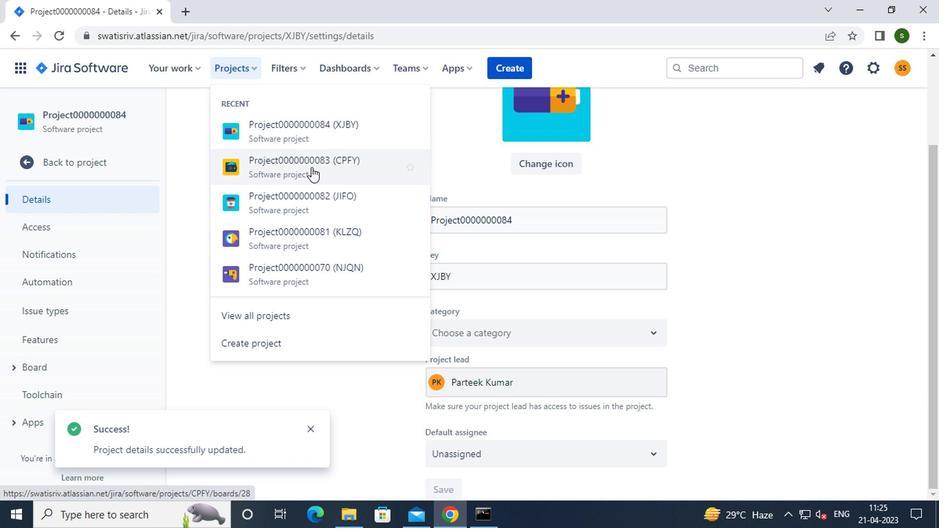 
Action: Mouse moved to (102, 215)
Screenshot: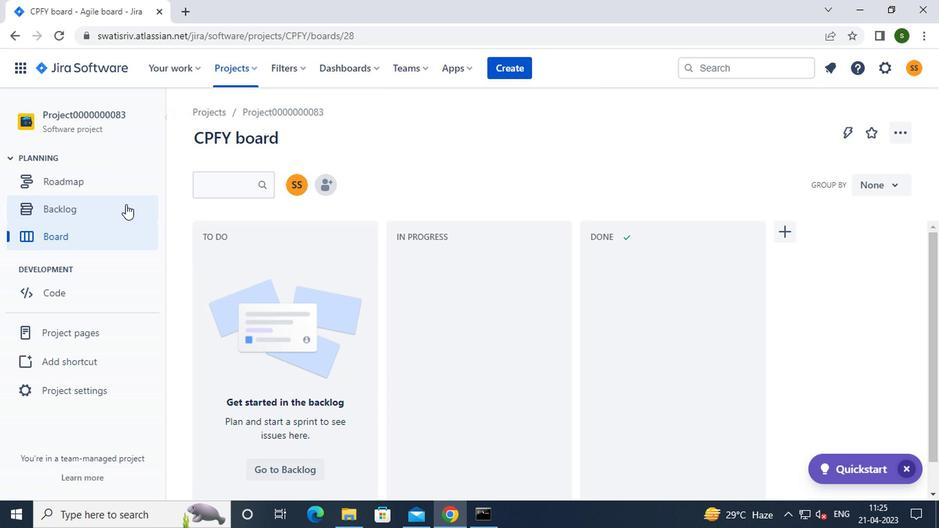 
Action: Mouse pressed left at (102, 215)
Screenshot: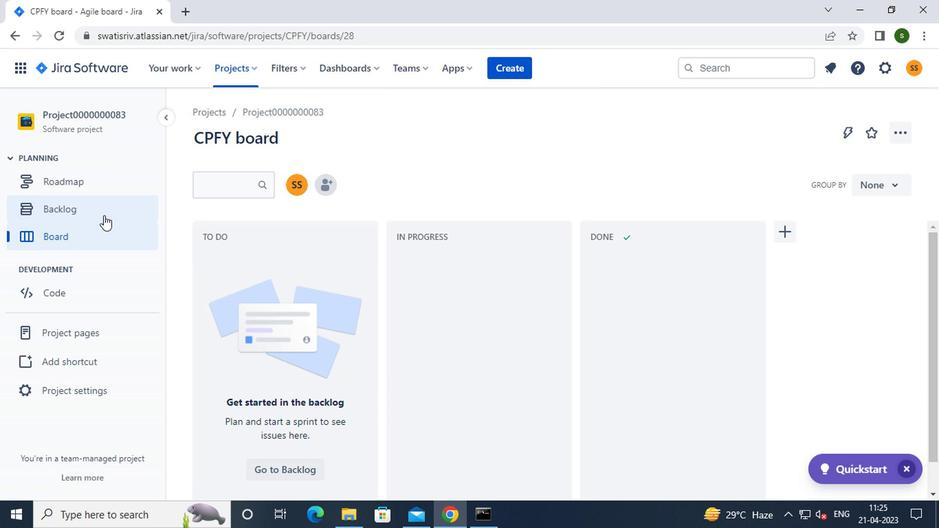 
Action: Mouse moved to (350, 435)
Screenshot: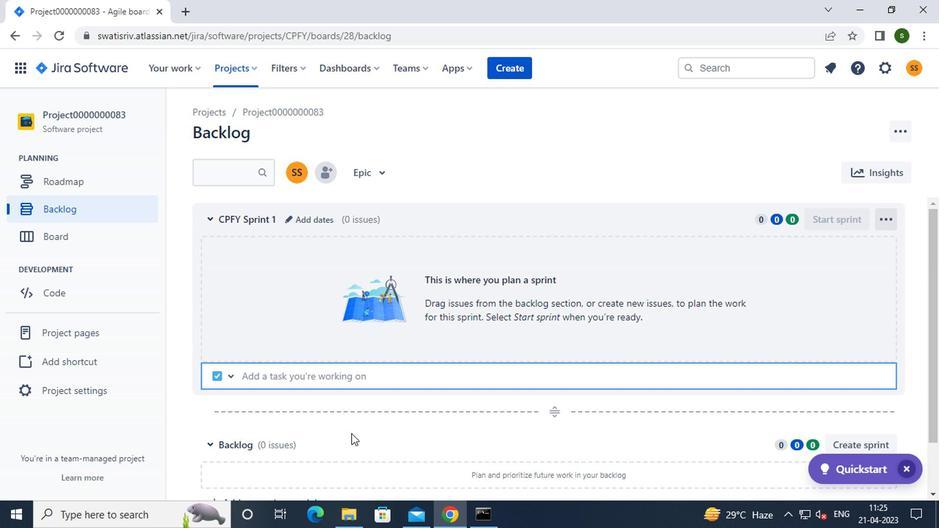
Action: Mouse pressed left at (350, 435)
Screenshot: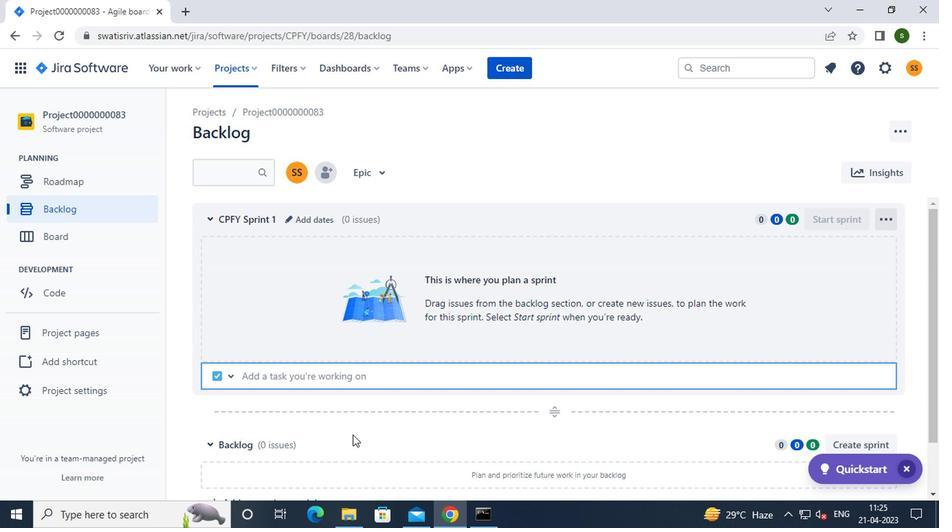
Action: Mouse moved to (329, 378)
Screenshot: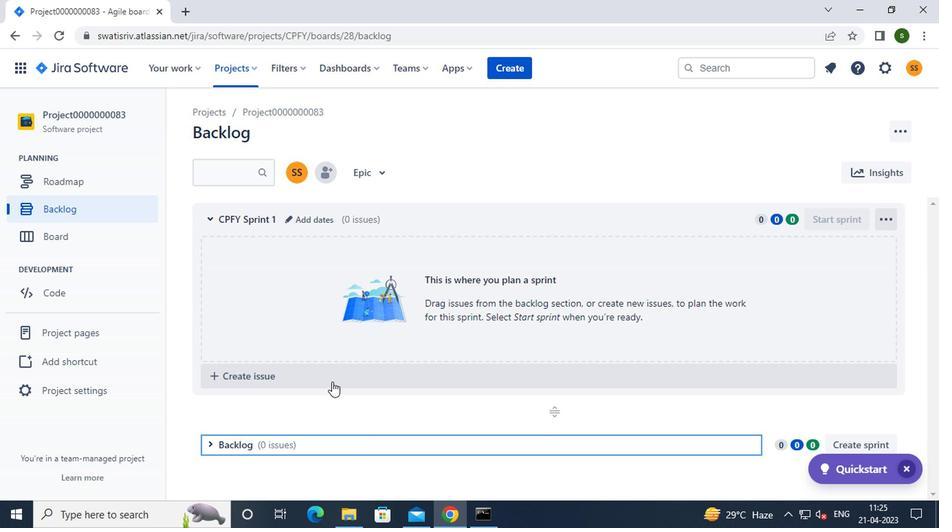 
Action: Mouse pressed left at (329, 378)
Screenshot: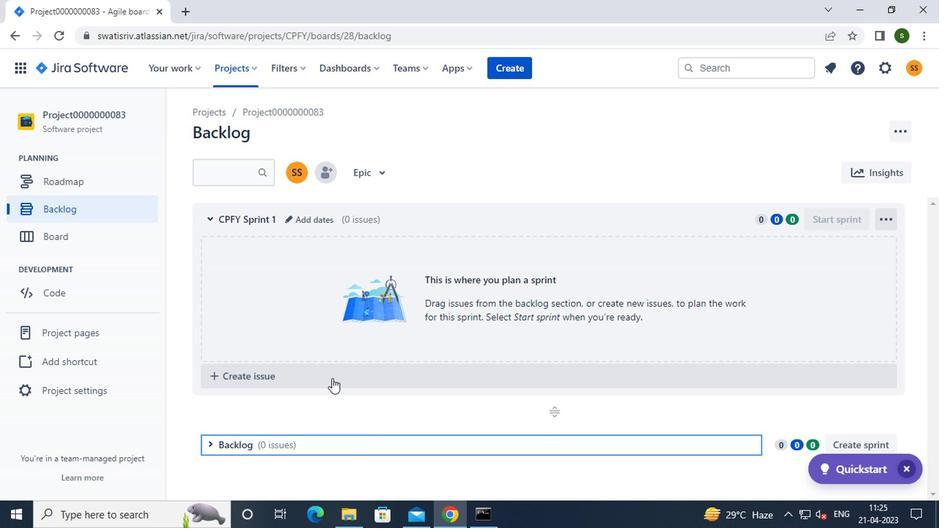 
Action: Mouse moved to (320, 378)
Screenshot: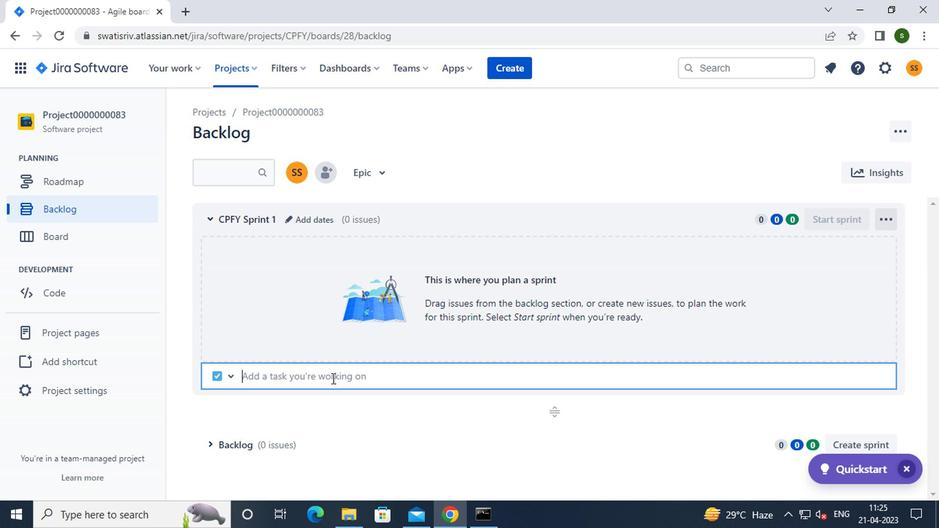 
Action: Mouse pressed left at (320, 378)
Screenshot: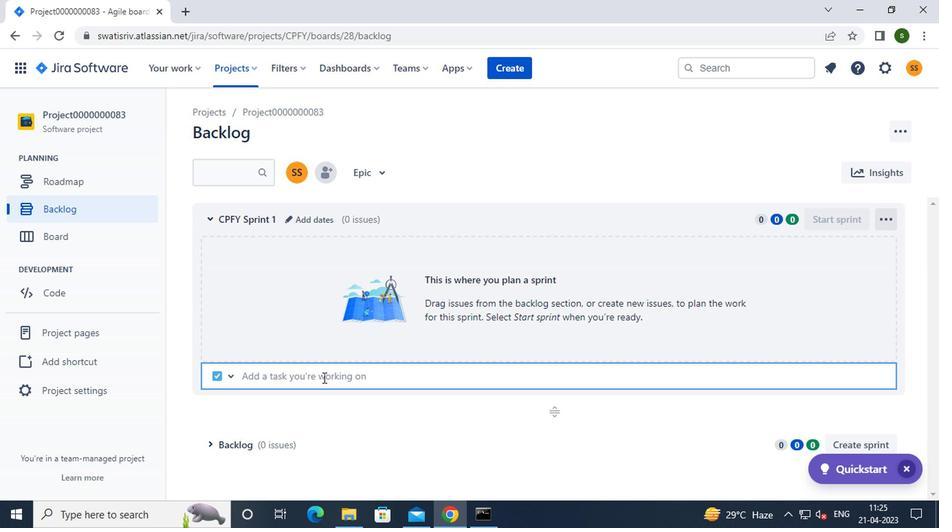 
Action: Mouse moved to (319, 378)
Screenshot: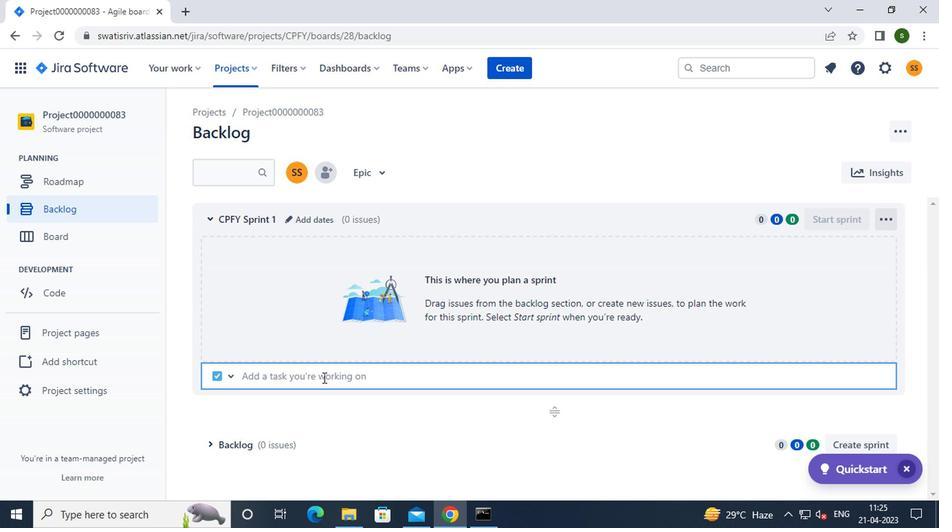 
Action: Key pressed i<Key.caps_lock>ssue0000000411<Key.enter>
Screenshot: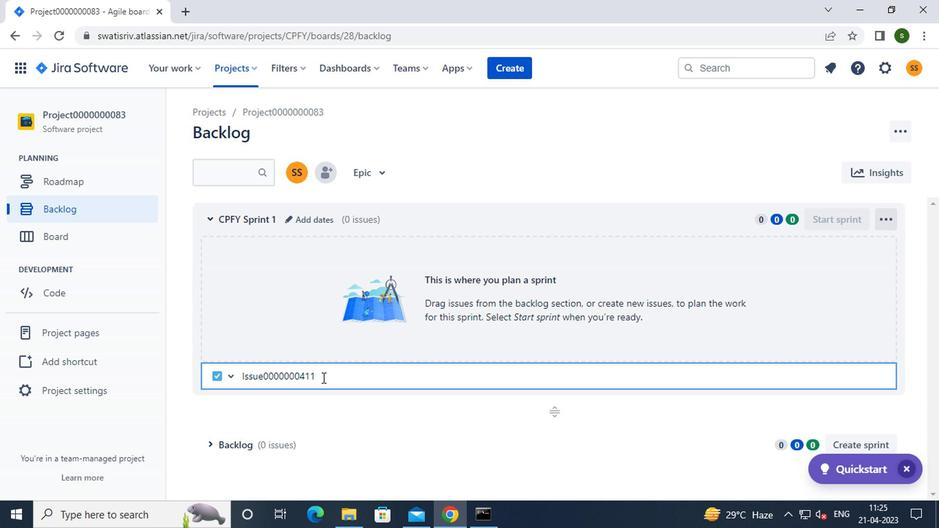 
